 Task: Create a due date automation trigger when advanced on, on the monday after a card is due add dates starting in less than 1 working days at 11:00 AM.
Action: Mouse moved to (979, 287)
Screenshot: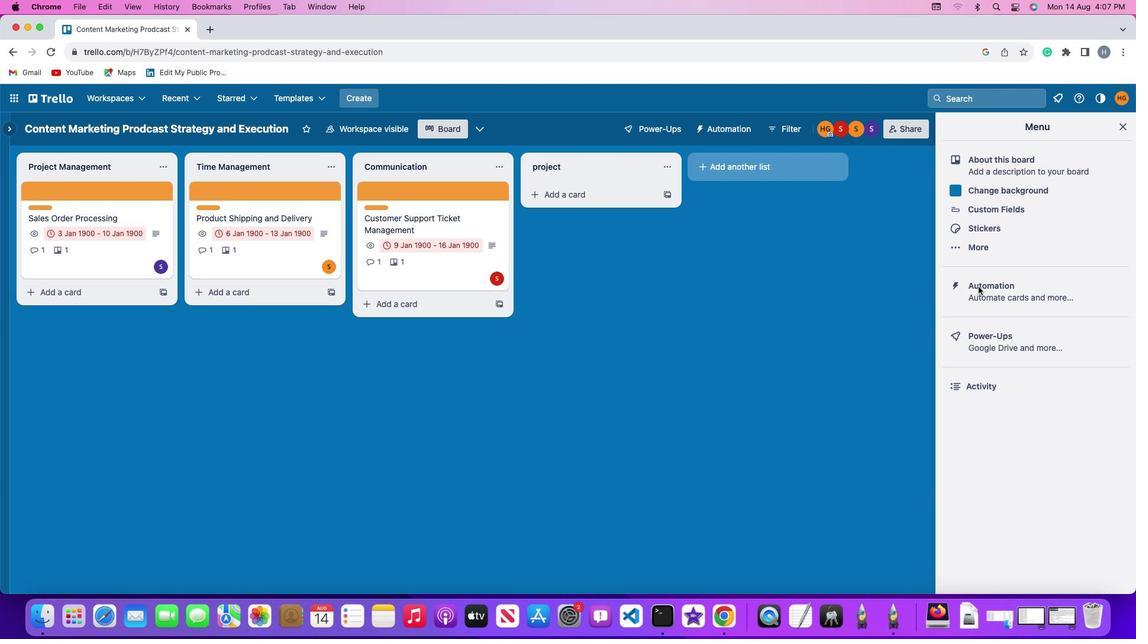 
Action: Mouse pressed left at (979, 287)
Screenshot: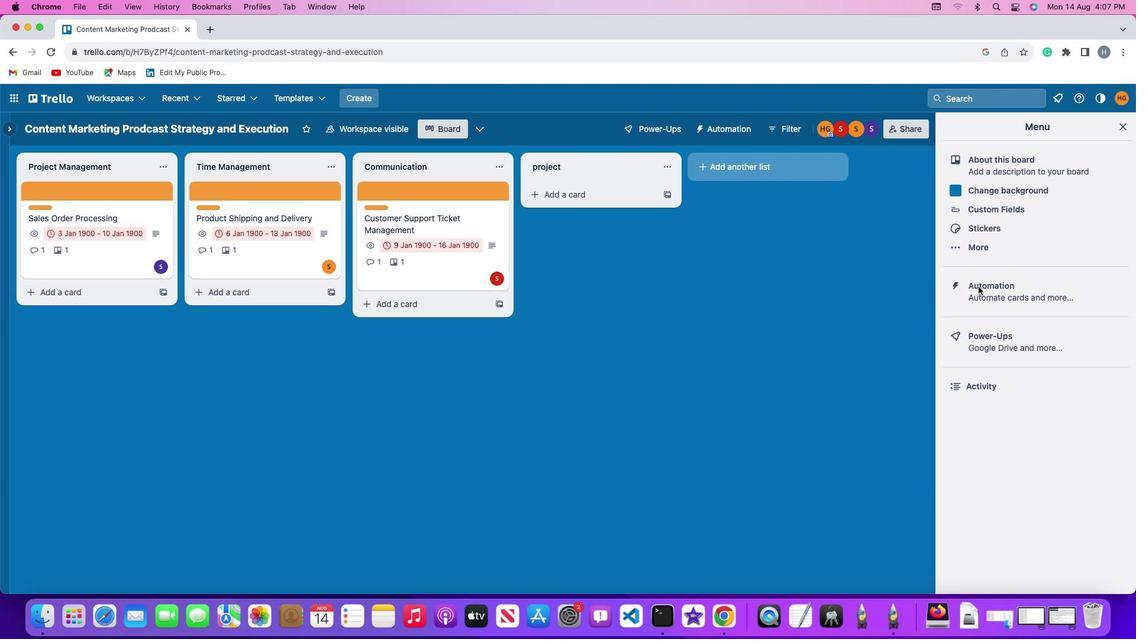 
Action: Mouse pressed left at (979, 287)
Screenshot: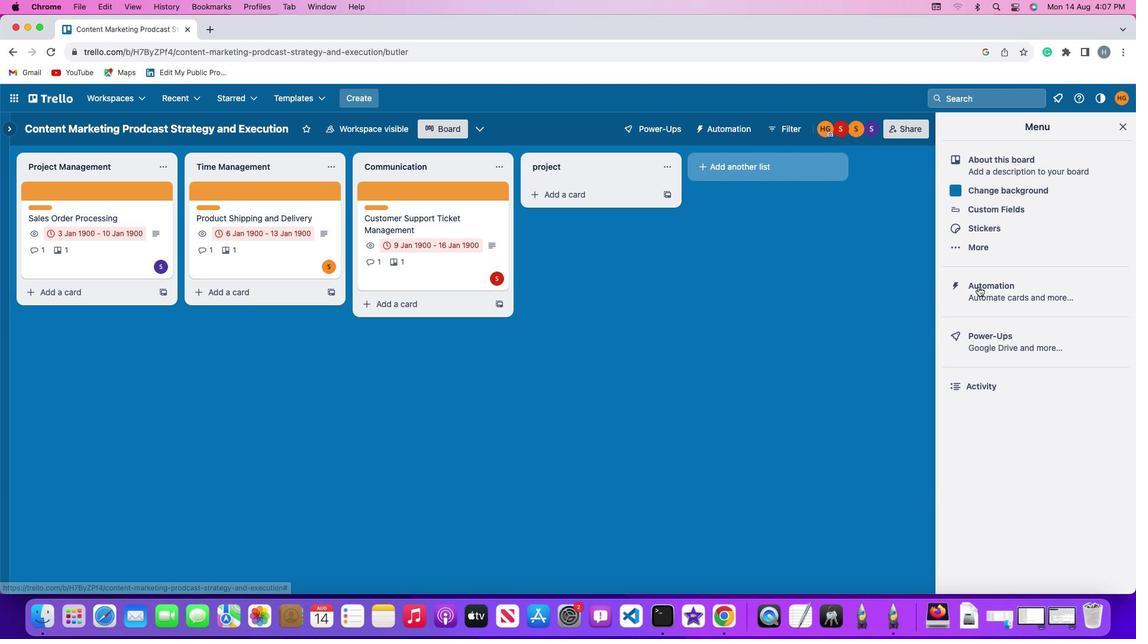 
Action: Mouse moved to (78, 276)
Screenshot: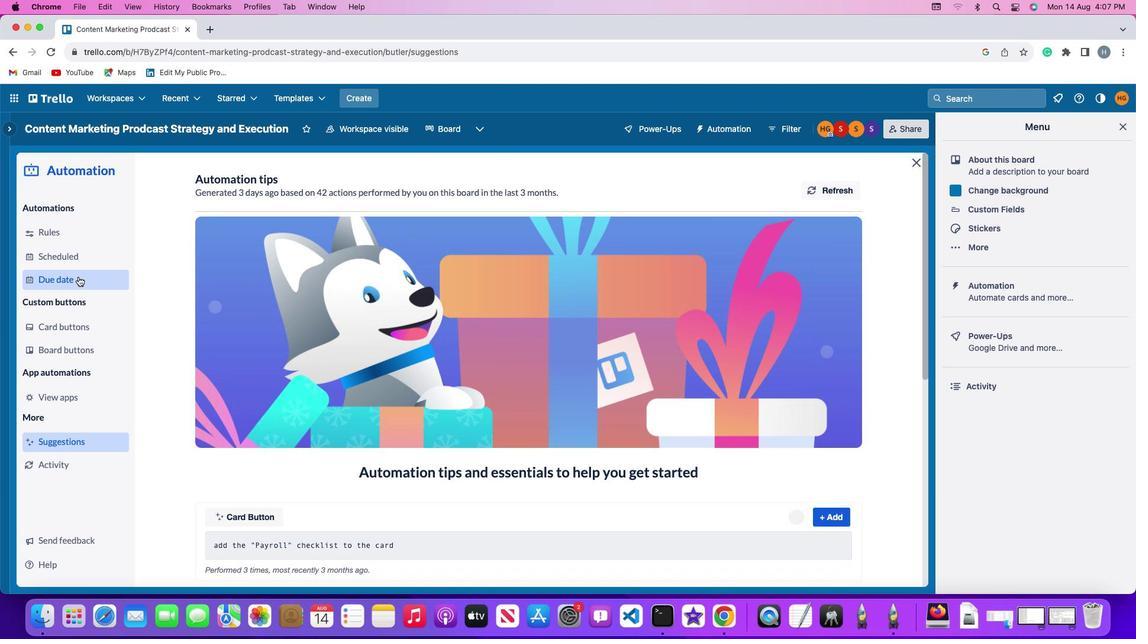 
Action: Mouse pressed left at (78, 276)
Screenshot: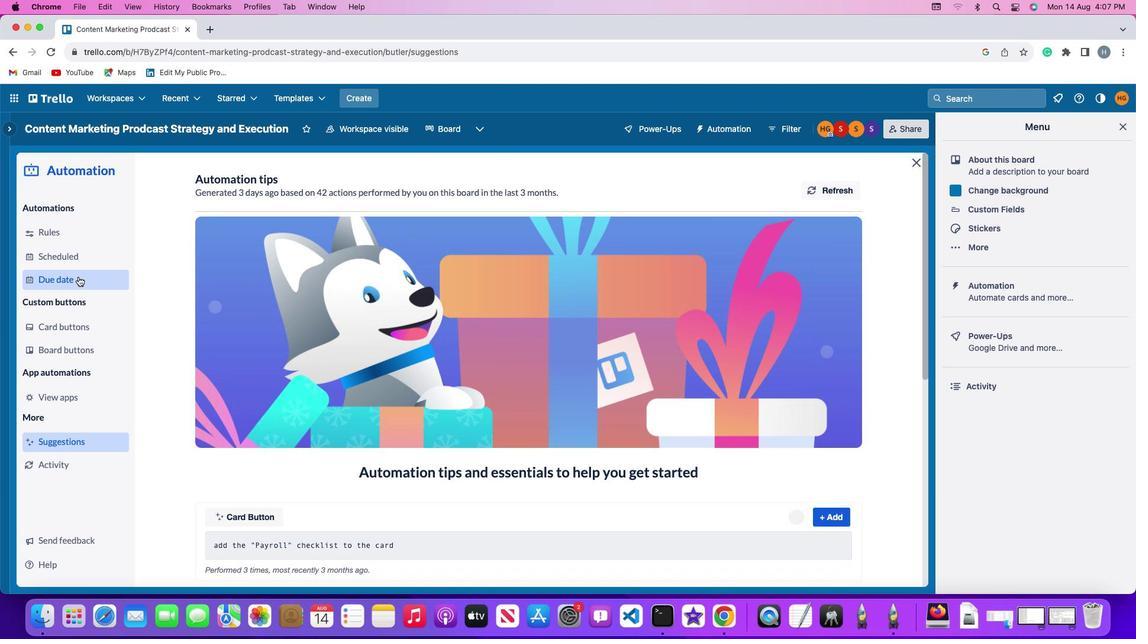 
Action: Mouse moved to (795, 183)
Screenshot: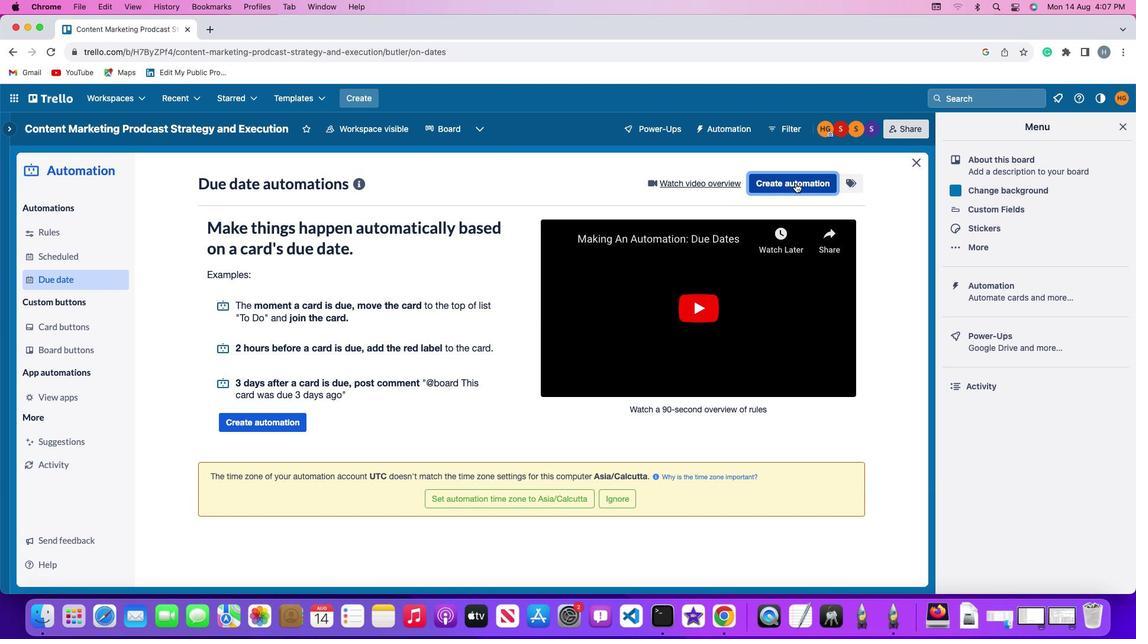 
Action: Mouse pressed left at (795, 183)
Screenshot: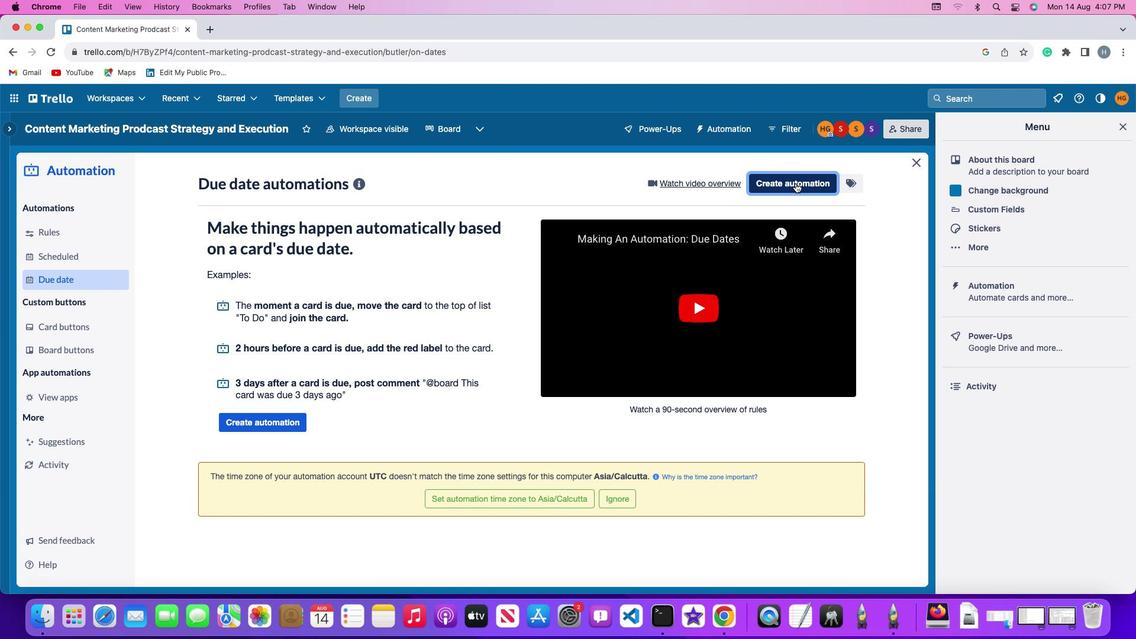 
Action: Mouse moved to (241, 297)
Screenshot: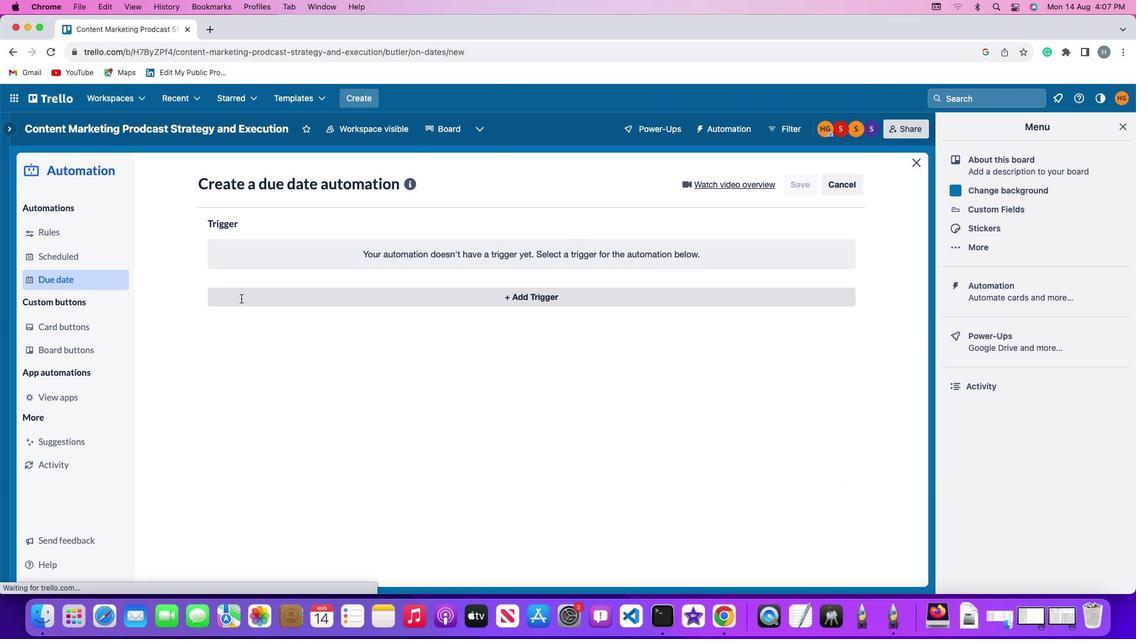 
Action: Mouse pressed left at (241, 297)
Screenshot: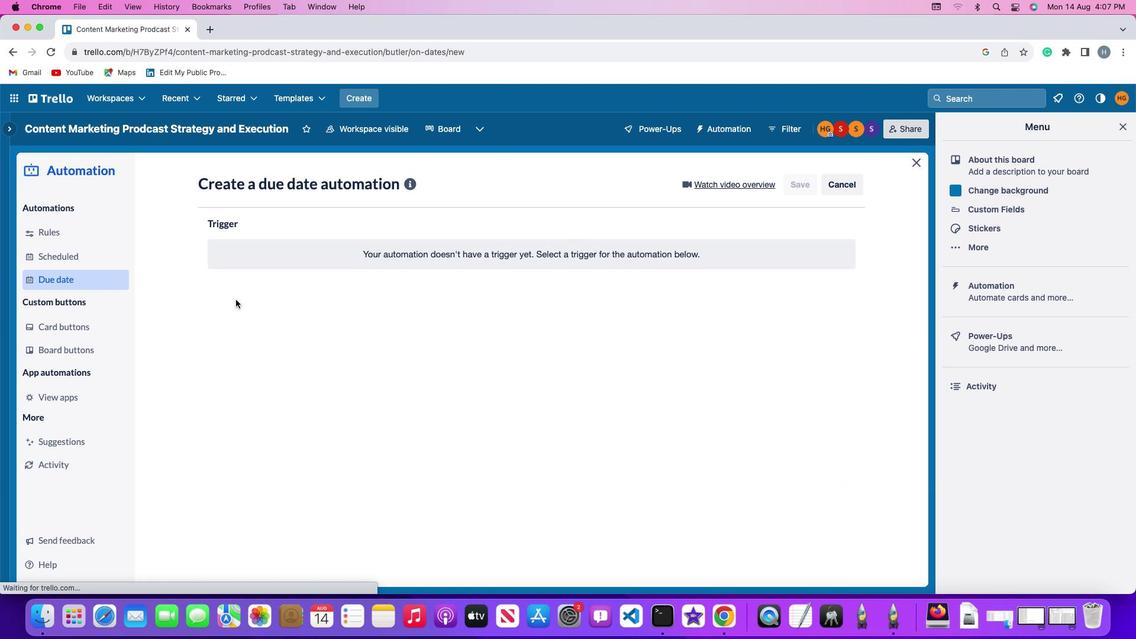 
Action: Mouse moved to (251, 518)
Screenshot: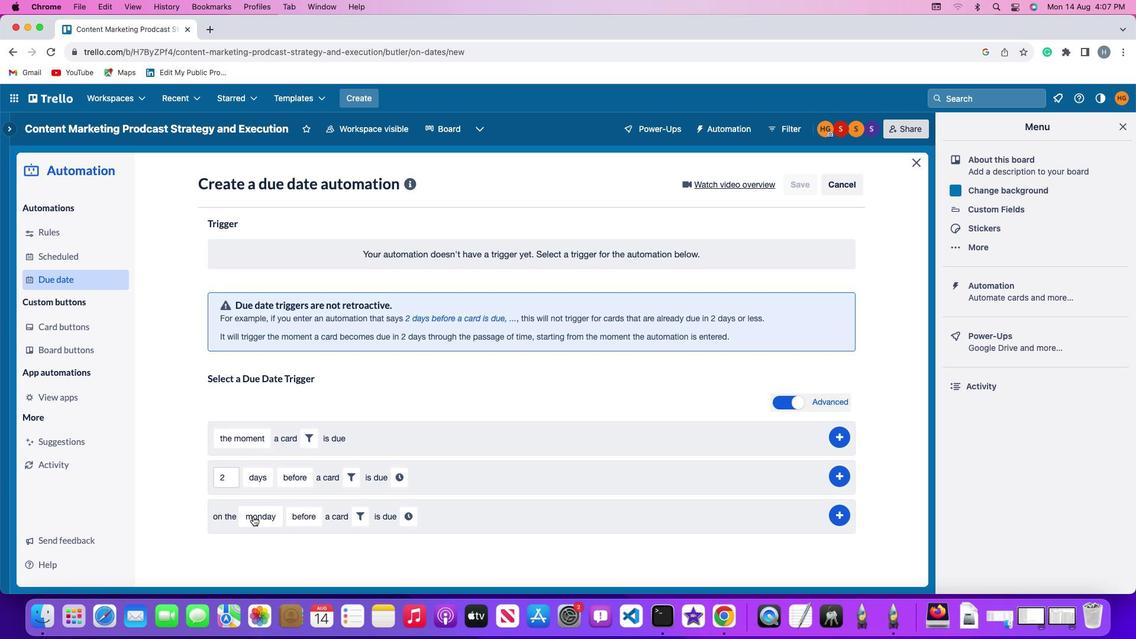 
Action: Mouse pressed left at (251, 518)
Screenshot: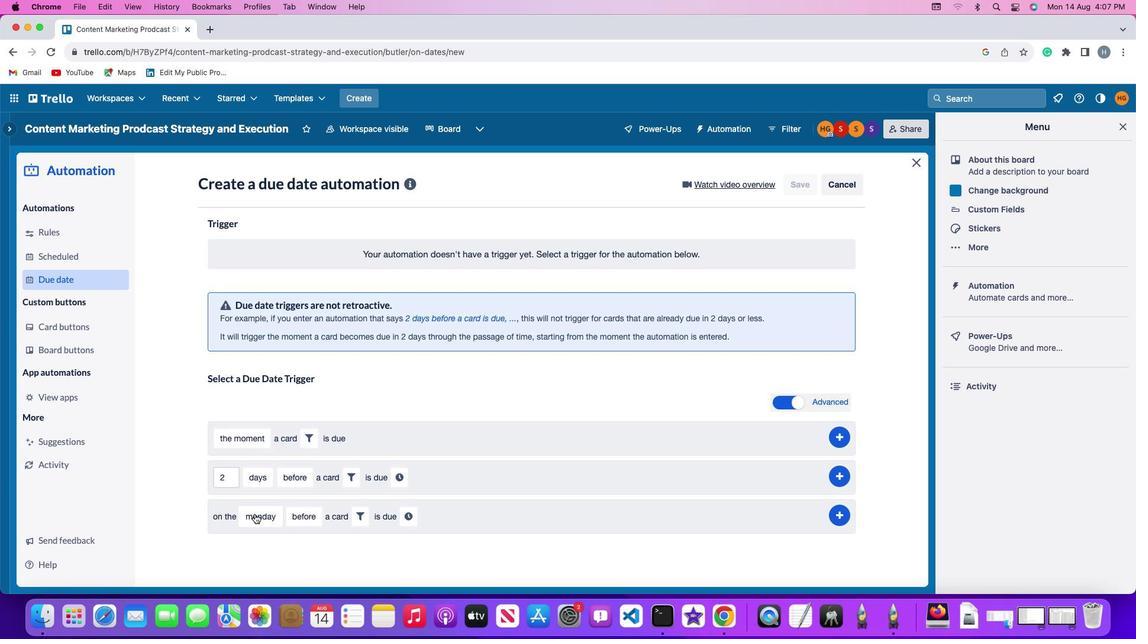 
Action: Mouse moved to (287, 356)
Screenshot: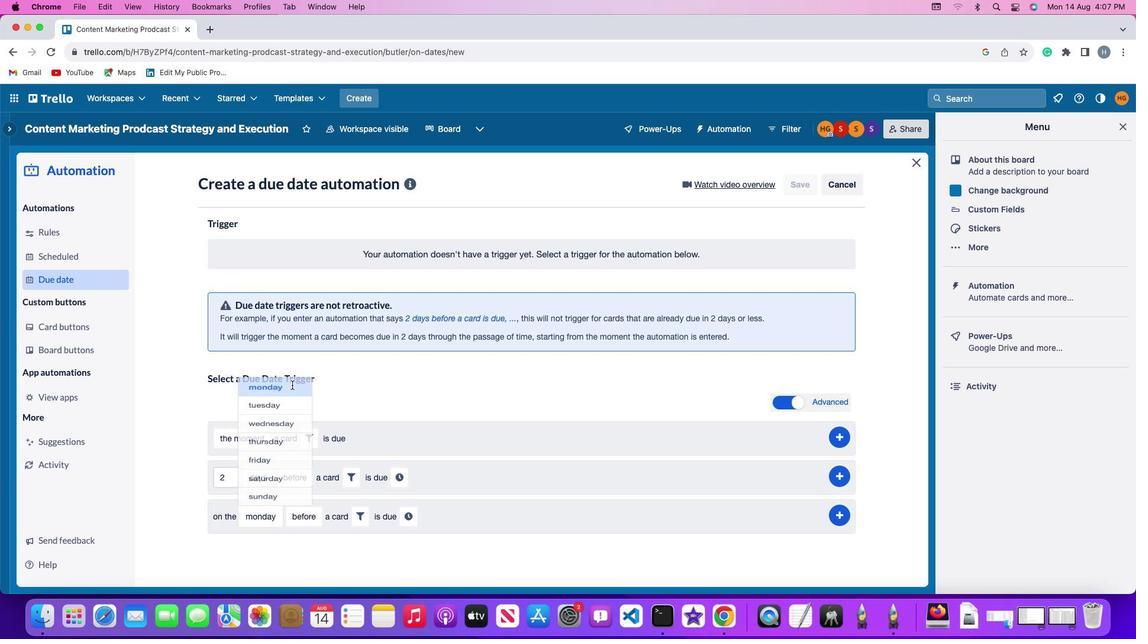
Action: Mouse pressed left at (287, 356)
Screenshot: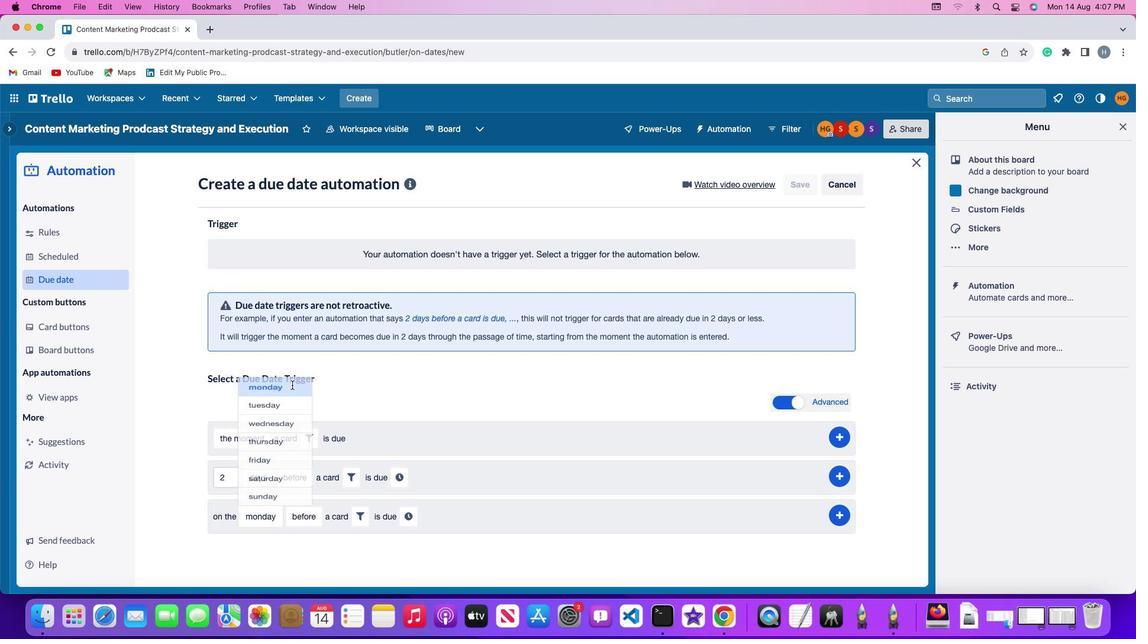 
Action: Mouse moved to (306, 514)
Screenshot: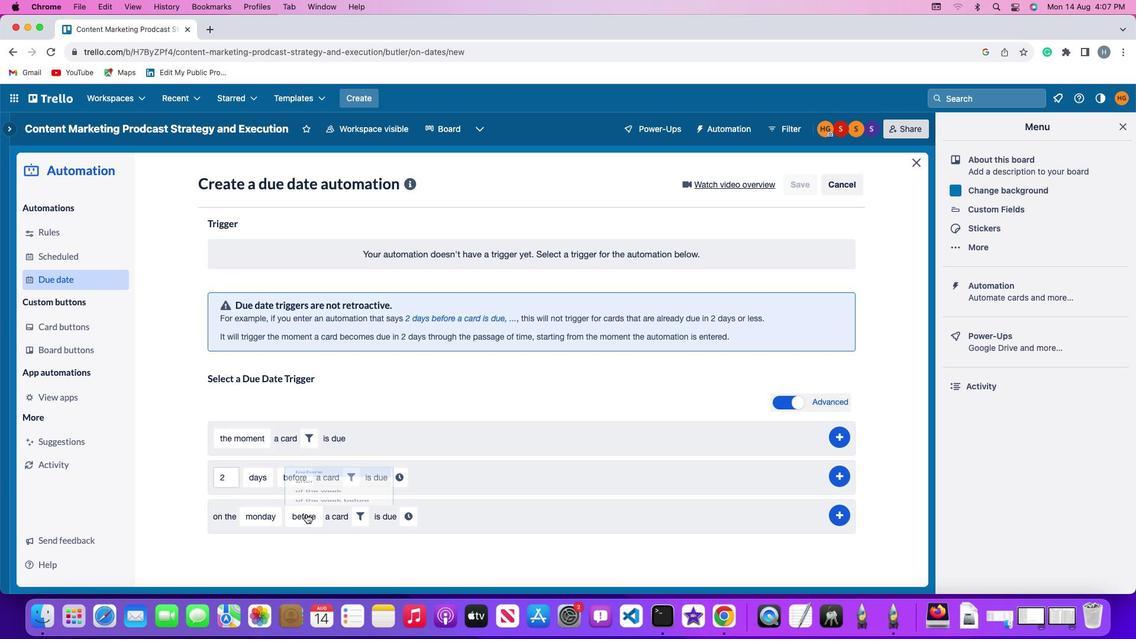 
Action: Mouse pressed left at (306, 514)
Screenshot: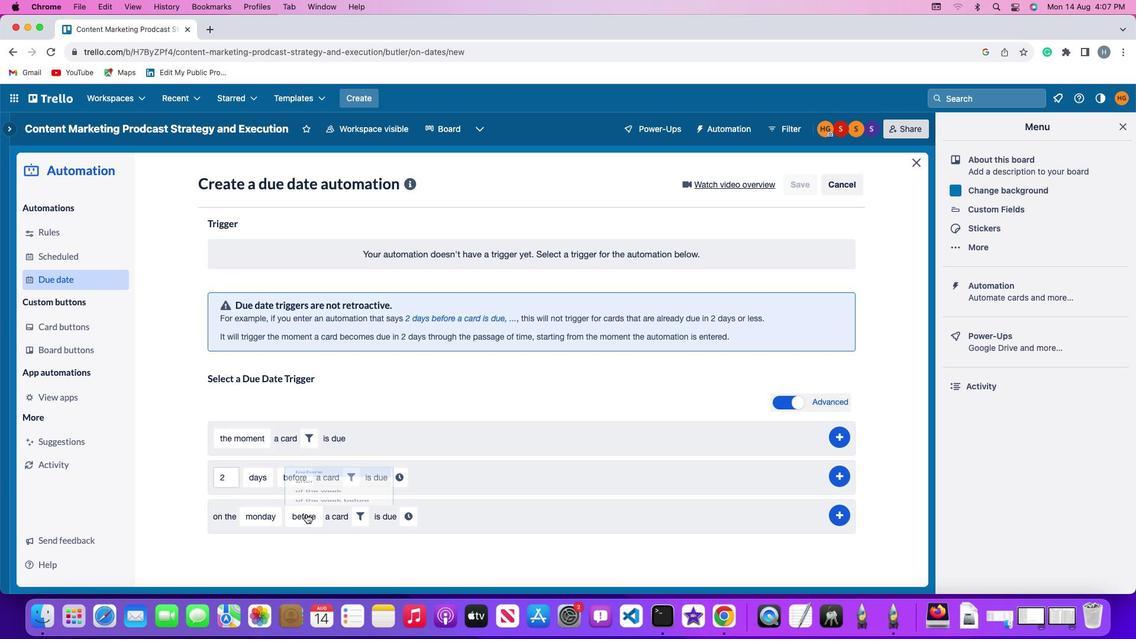 
Action: Mouse moved to (323, 453)
Screenshot: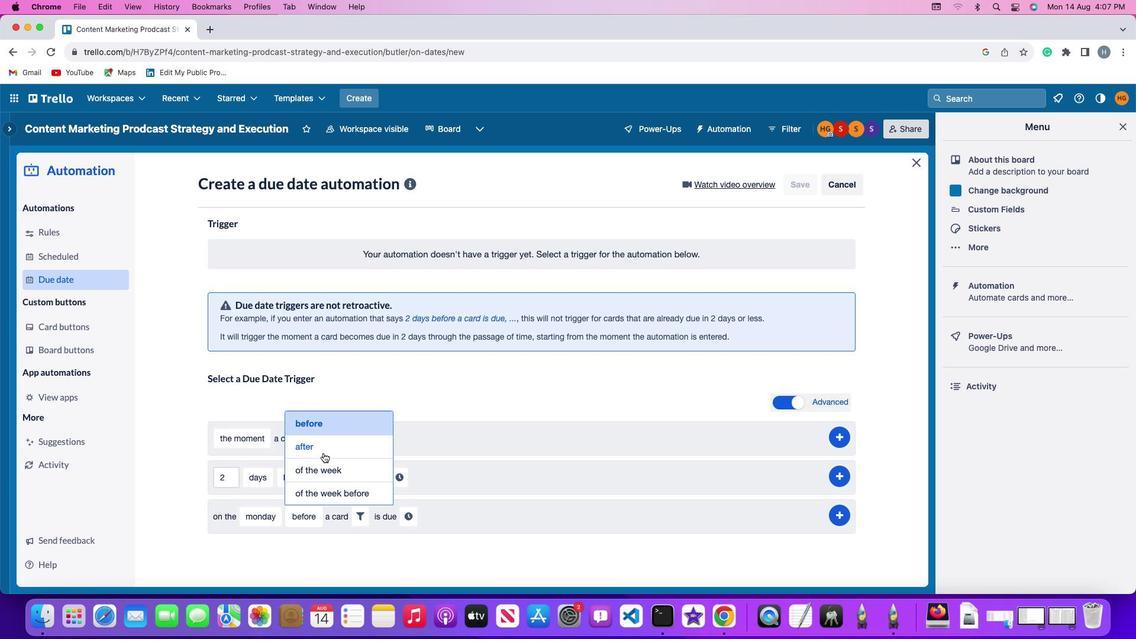 
Action: Mouse pressed left at (323, 453)
Screenshot: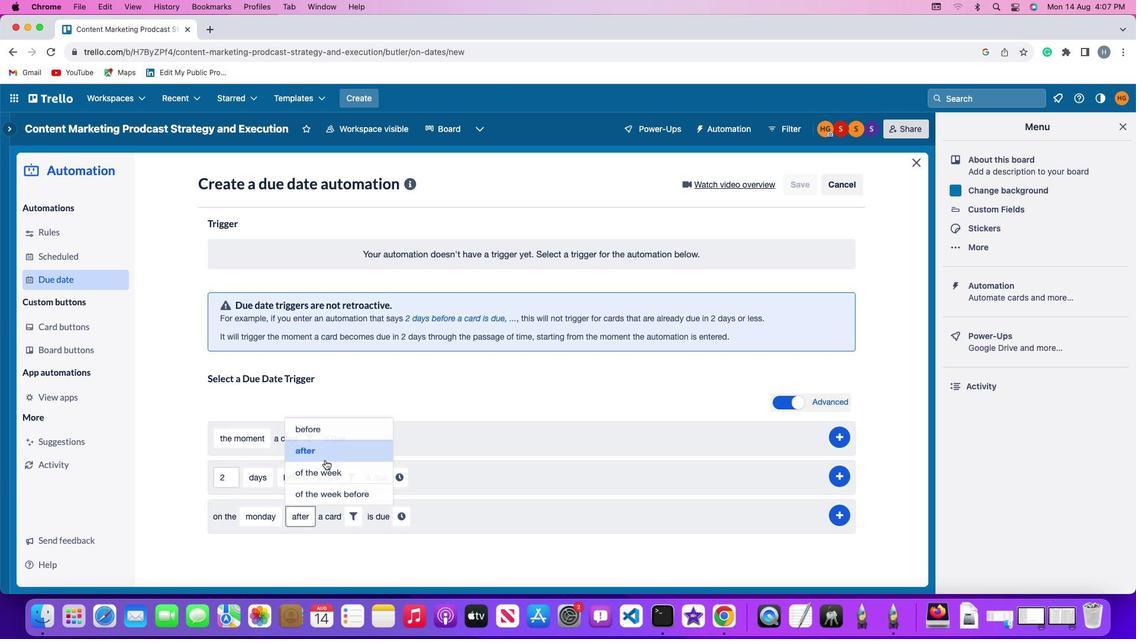 
Action: Mouse moved to (349, 517)
Screenshot: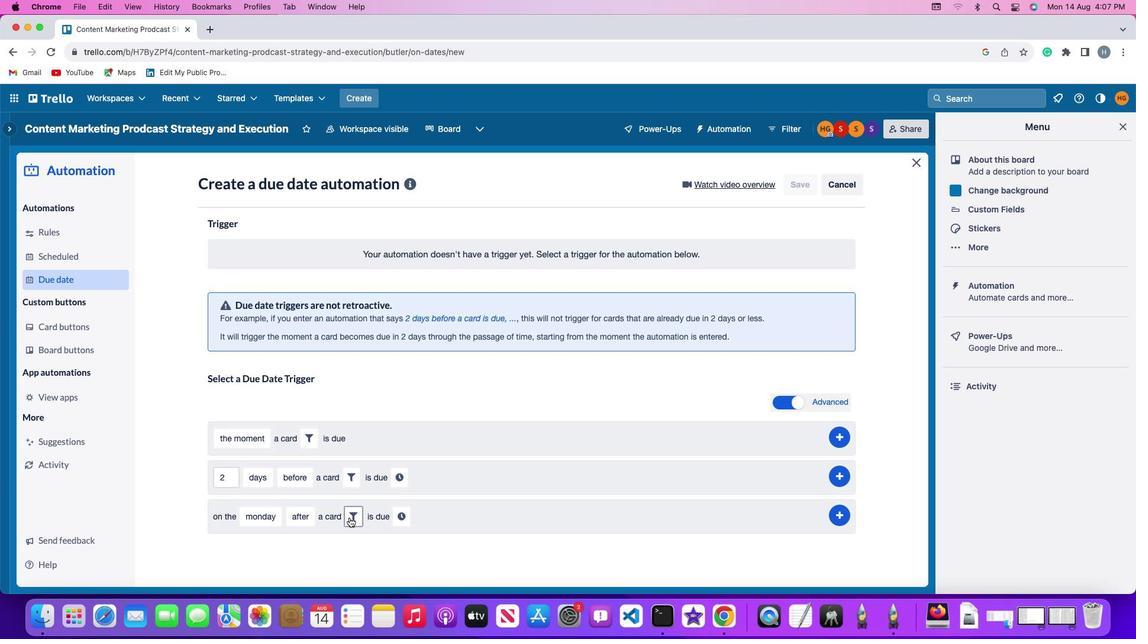 
Action: Mouse pressed left at (349, 517)
Screenshot: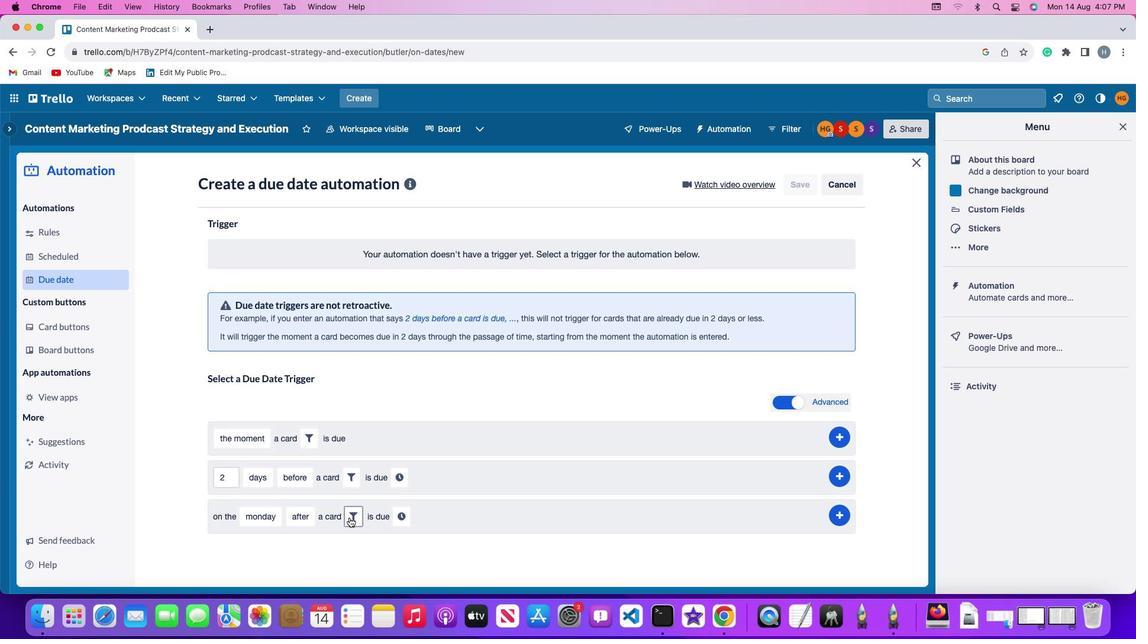 
Action: Mouse moved to (404, 553)
Screenshot: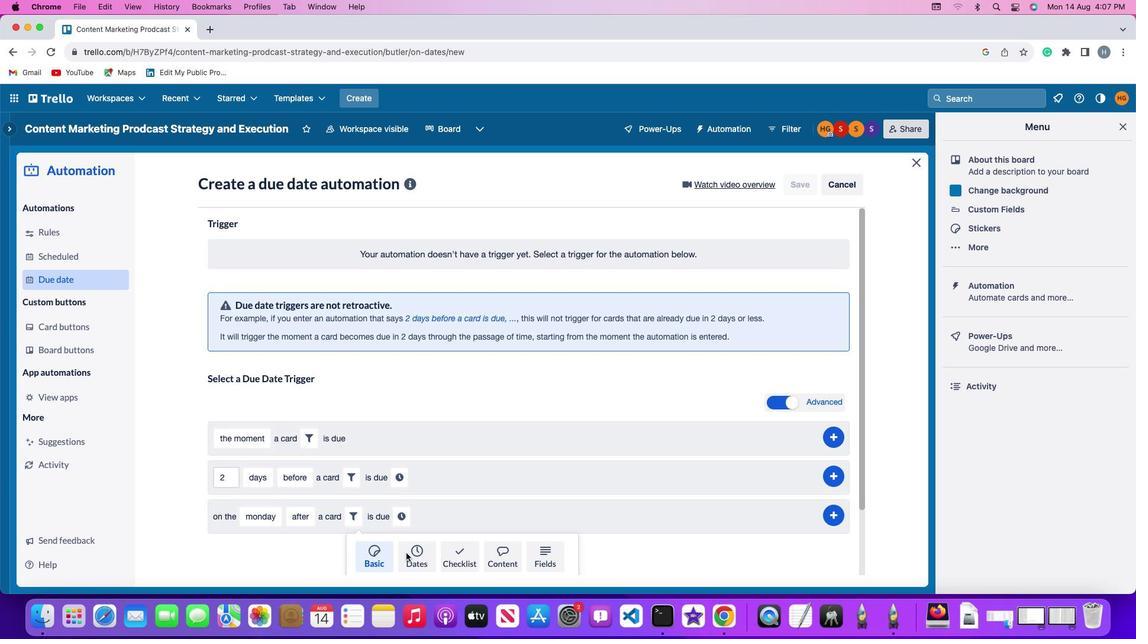 
Action: Mouse pressed left at (404, 553)
Screenshot: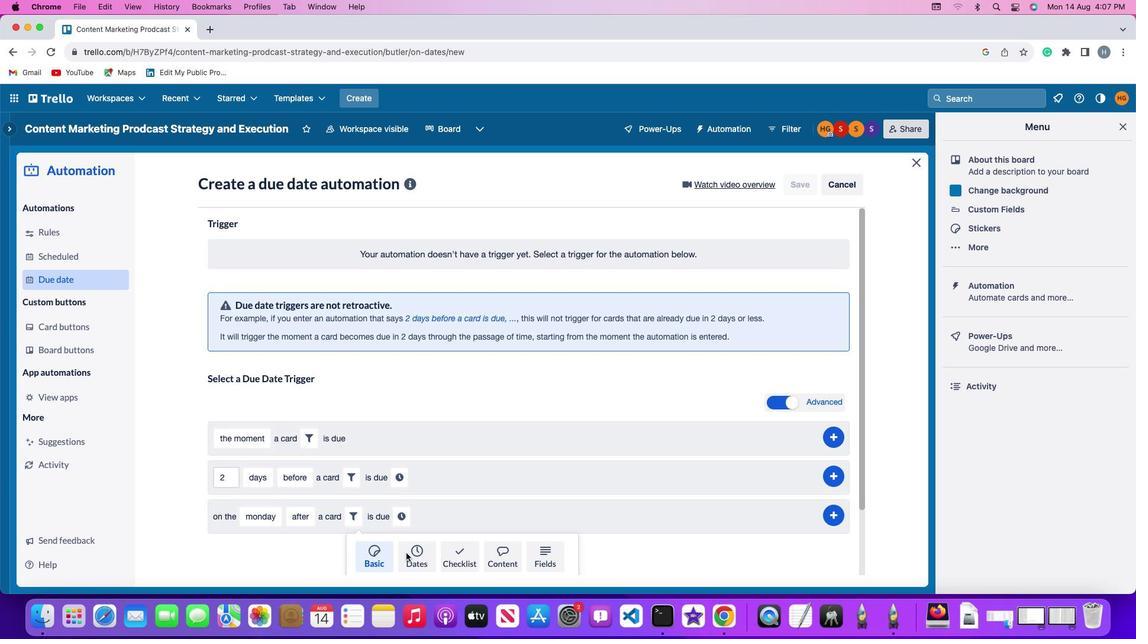 
Action: Mouse moved to (307, 549)
Screenshot: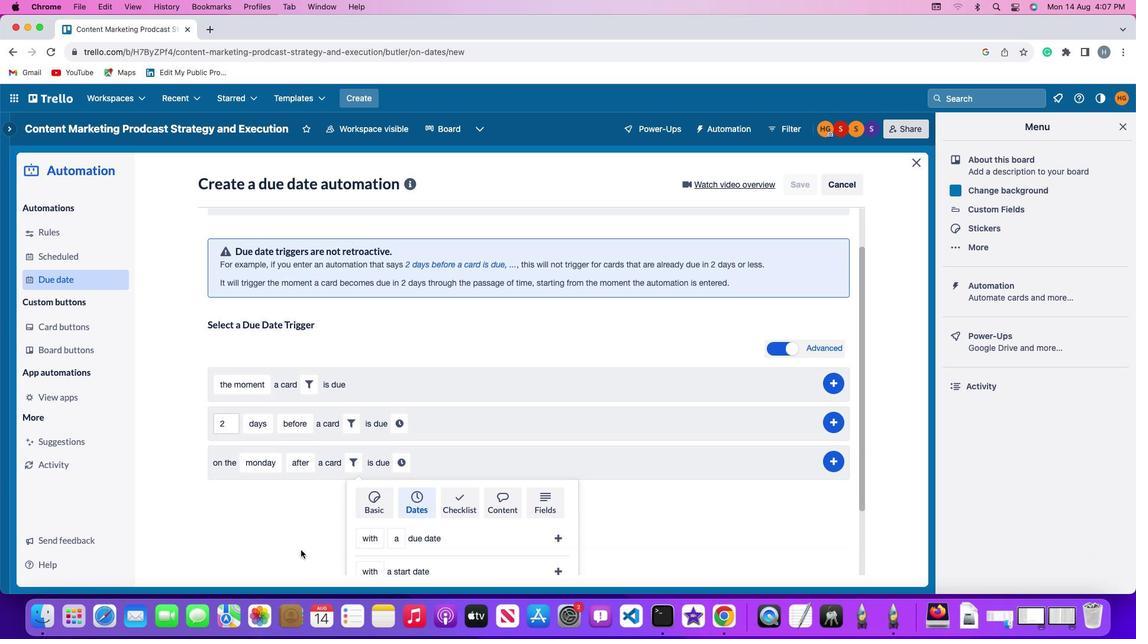 
Action: Mouse scrolled (307, 549) with delta (0, 0)
Screenshot: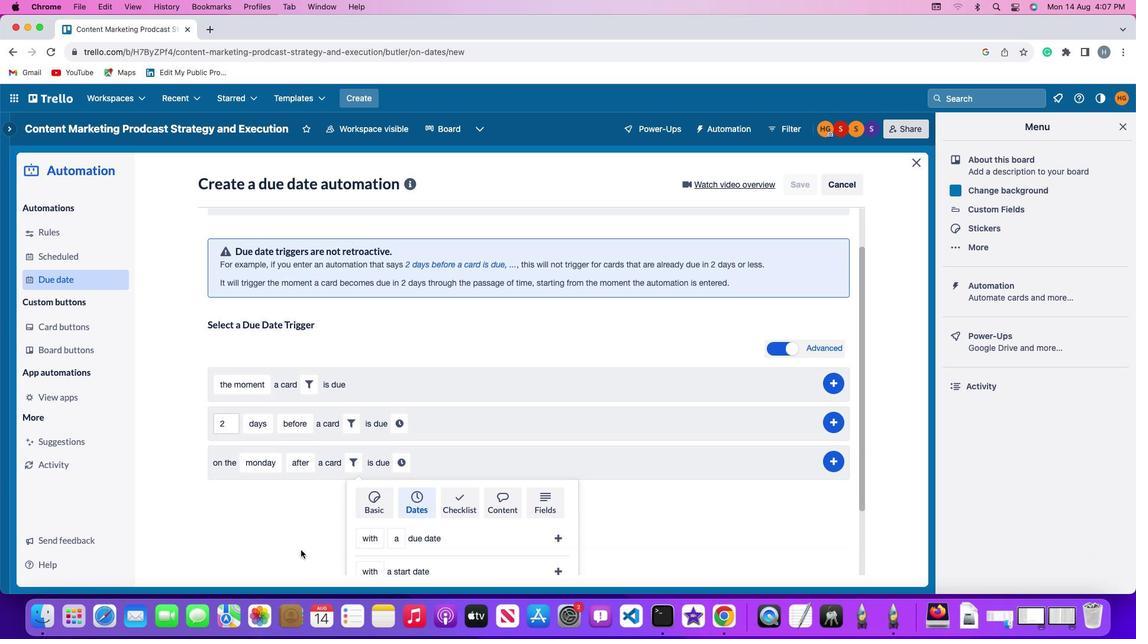
Action: Mouse moved to (305, 549)
Screenshot: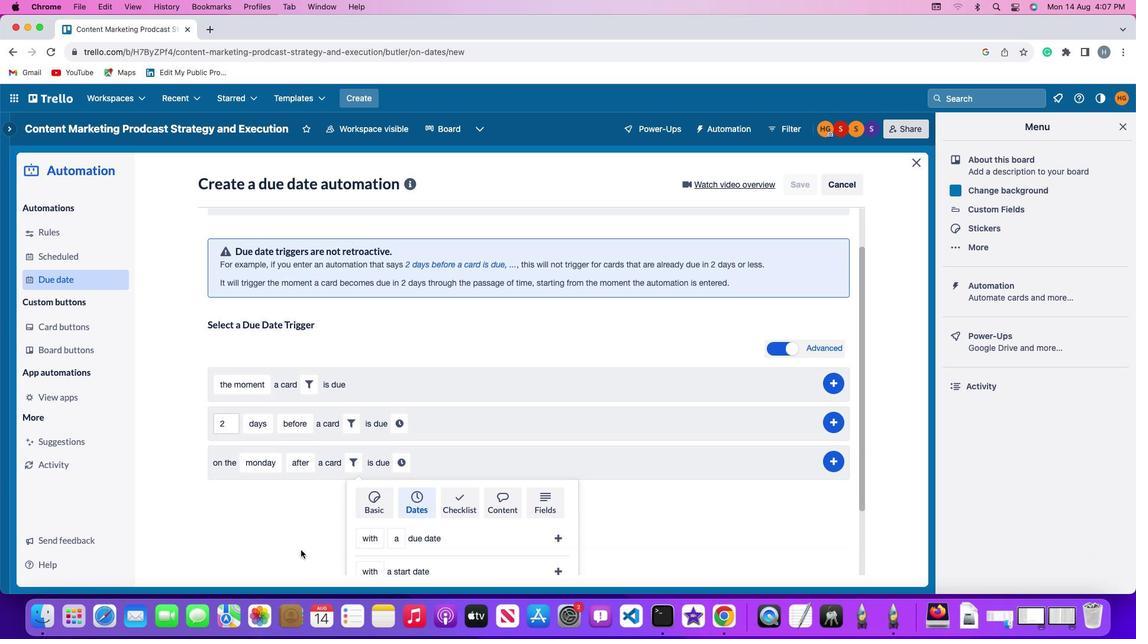 
Action: Mouse scrolled (305, 549) with delta (0, 0)
Screenshot: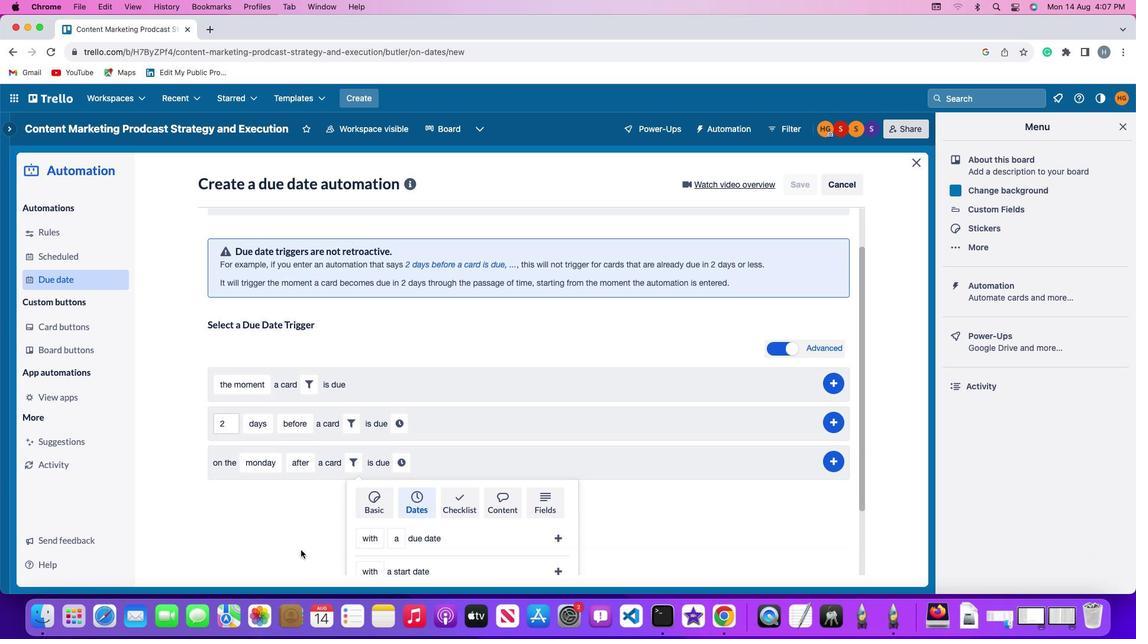 
Action: Mouse scrolled (305, 549) with delta (0, -1)
Screenshot: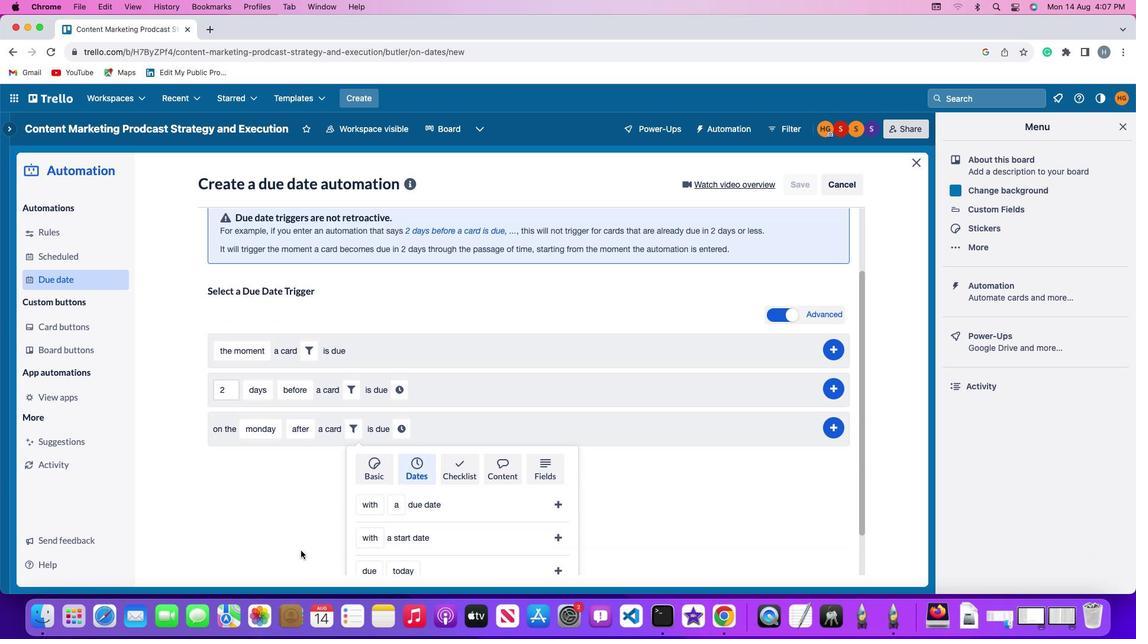 
Action: Mouse moved to (305, 549)
Screenshot: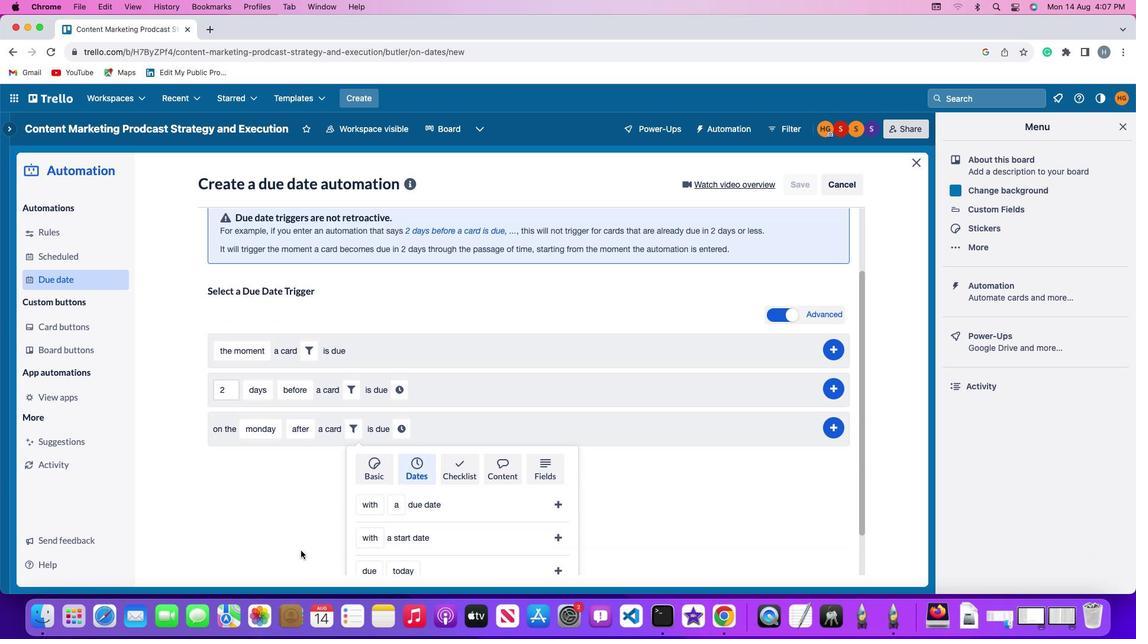 
Action: Mouse scrolled (305, 549) with delta (0, -2)
Screenshot: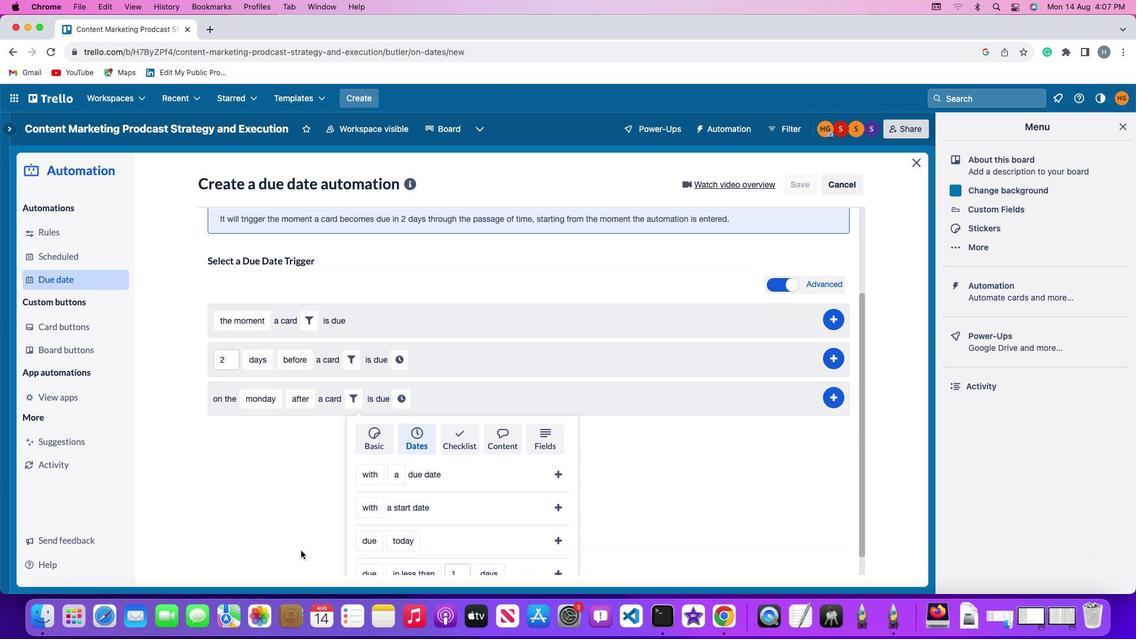 
Action: Mouse moved to (296, 548)
Screenshot: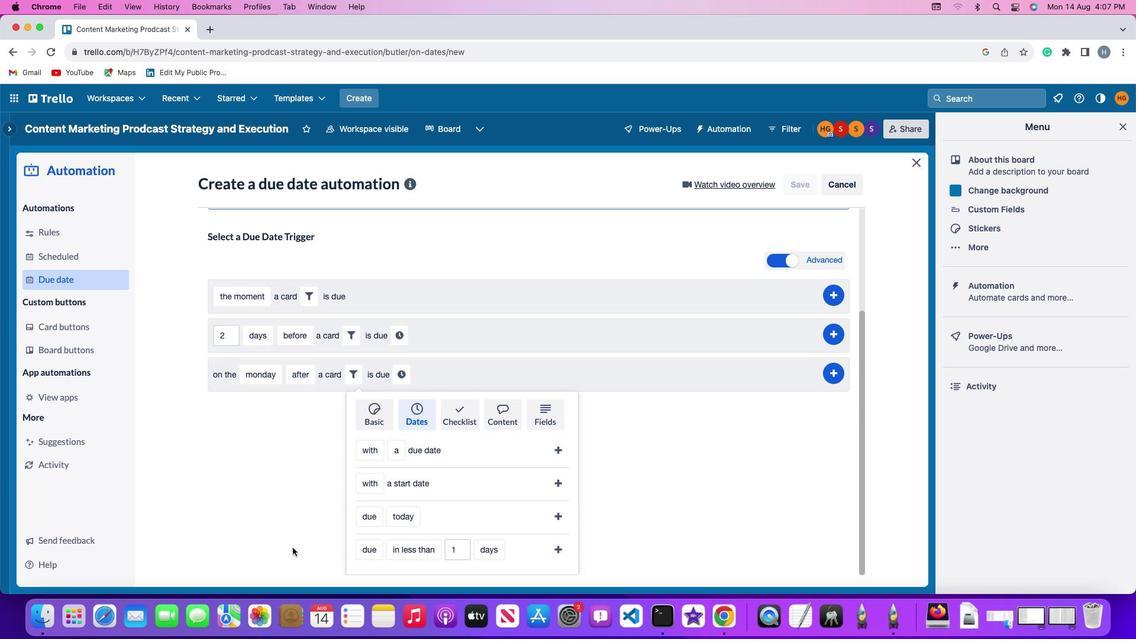 
Action: Mouse scrolled (296, 548) with delta (0, 0)
Screenshot: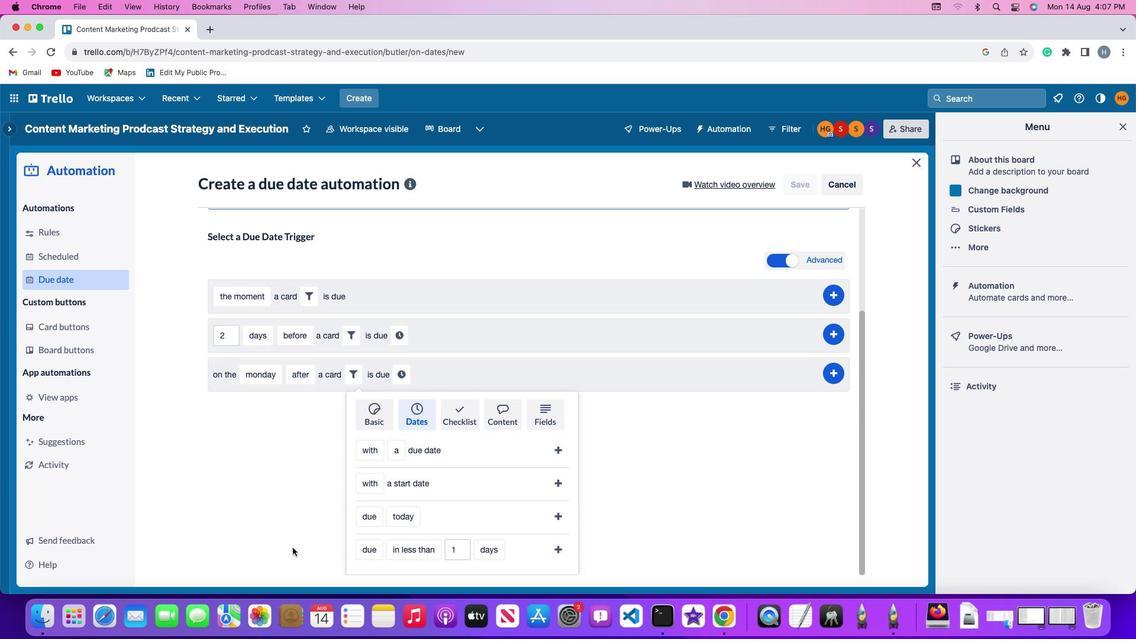
Action: Mouse moved to (295, 548)
Screenshot: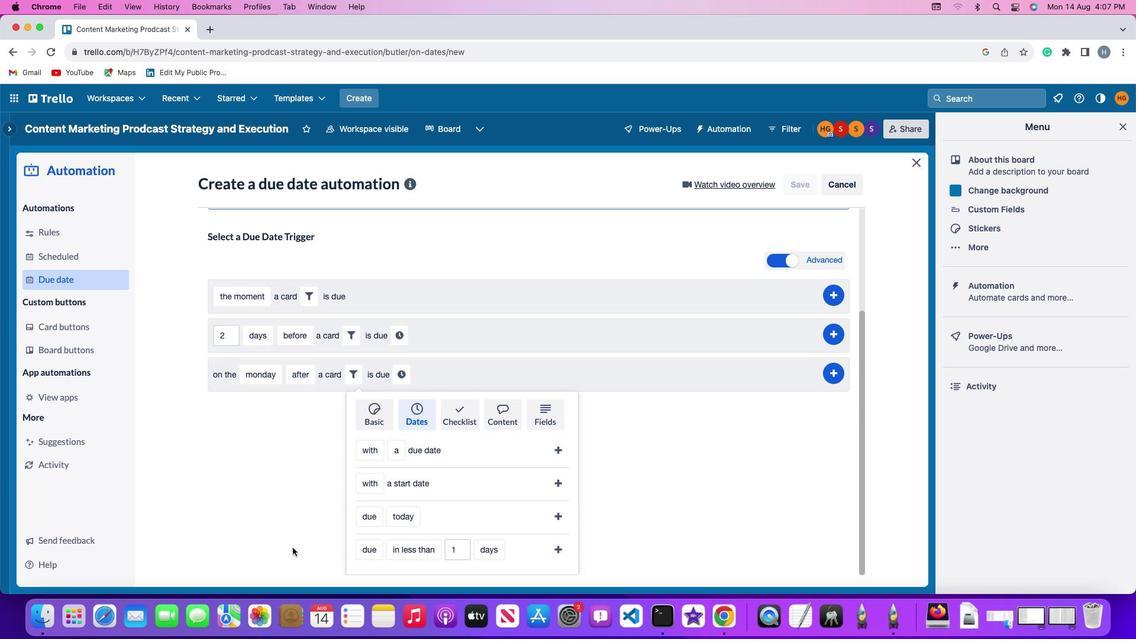 
Action: Mouse scrolled (295, 548) with delta (0, 0)
Screenshot: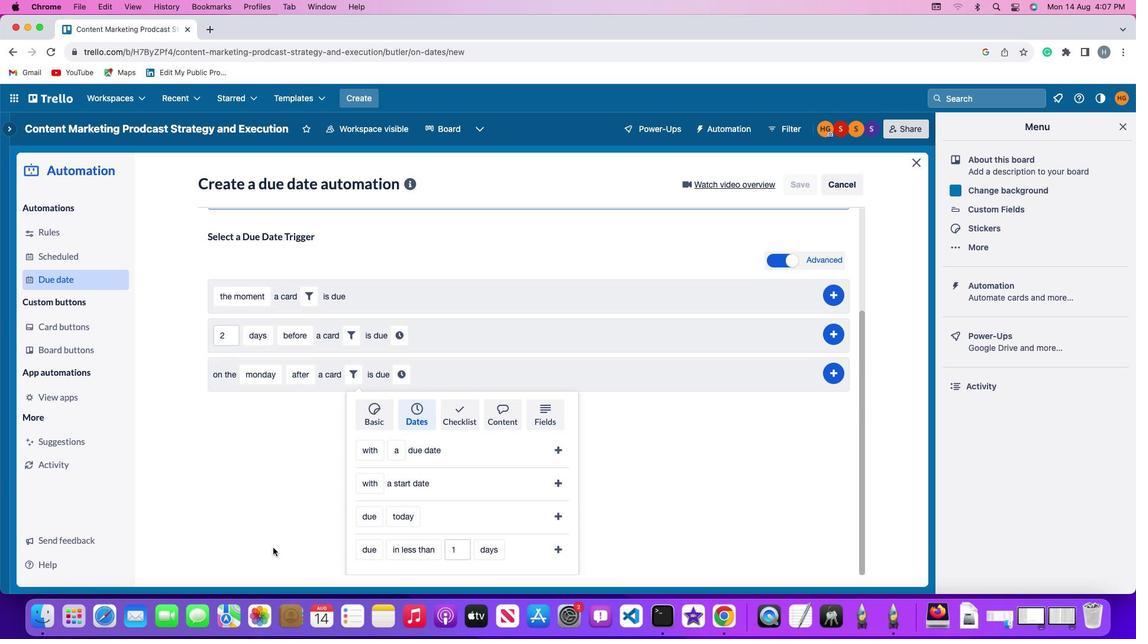 
Action: Mouse scrolled (295, 548) with delta (0, -1)
Screenshot: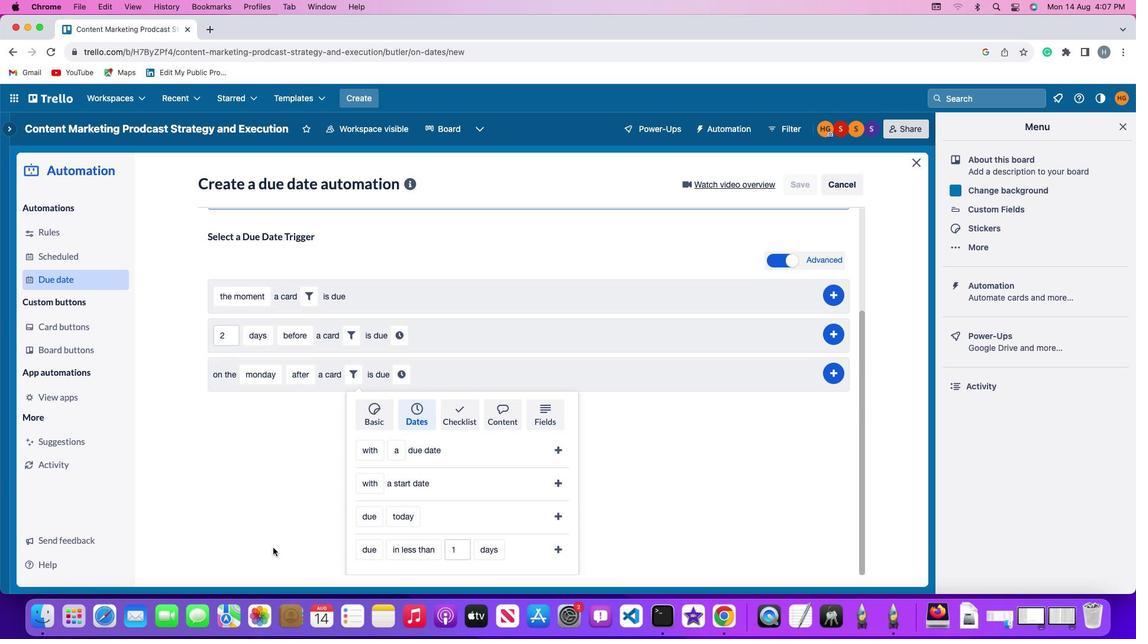 
Action: Mouse scrolled (295, 548) with delta (0, -2)
Screenshot: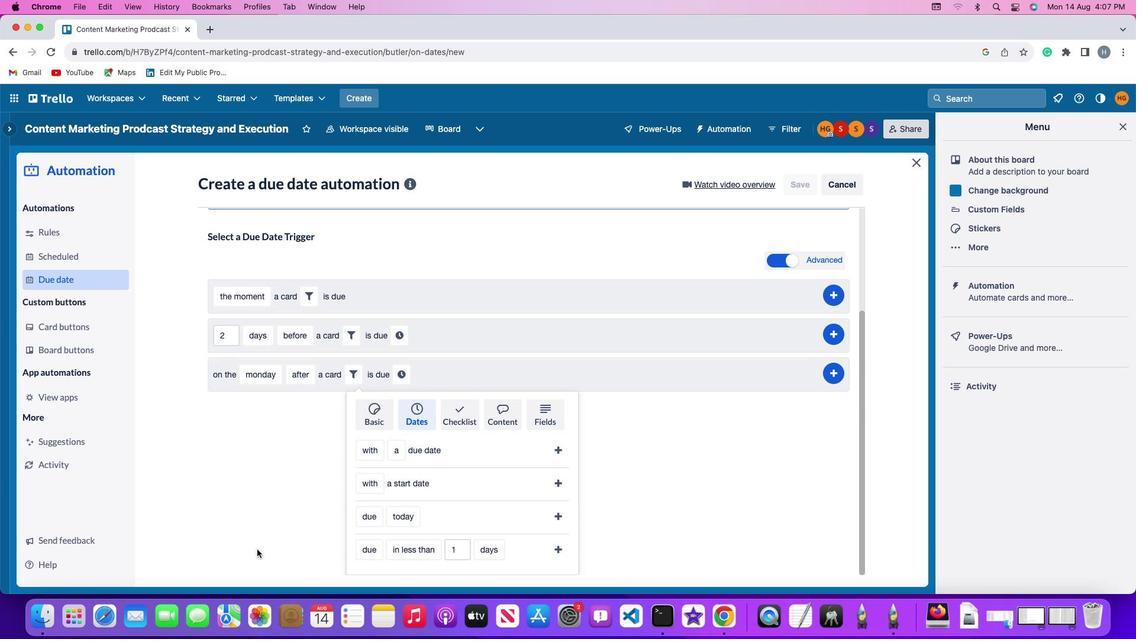 
Action: Mouse moved to (368, 554)
Screenshot: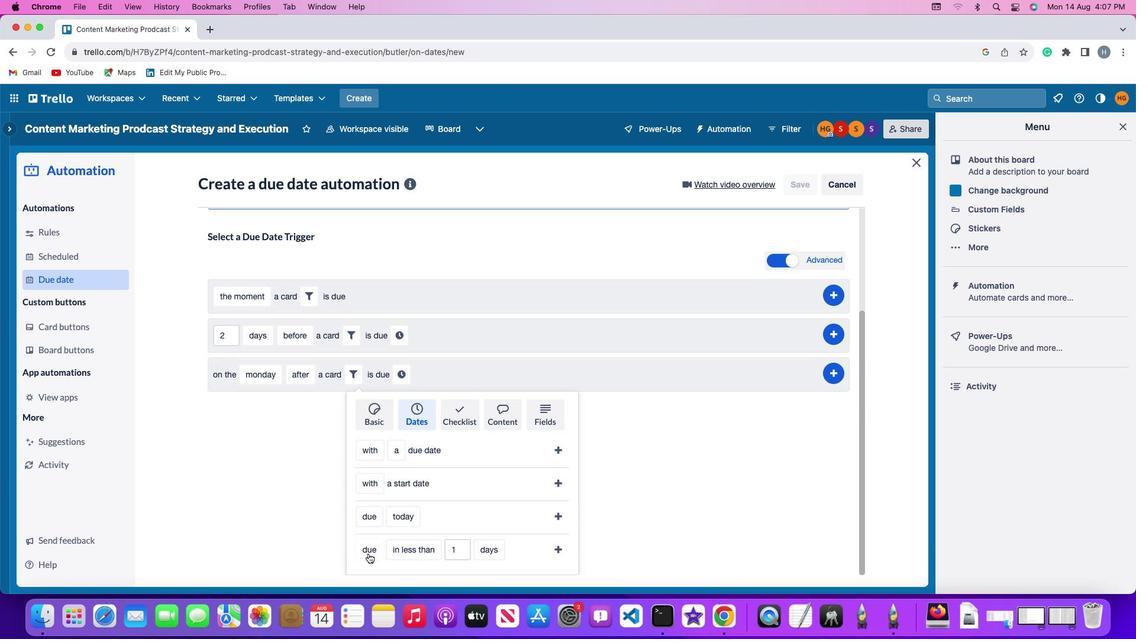 
Action: Mouse pressed left at (368, 554)
Screenshot: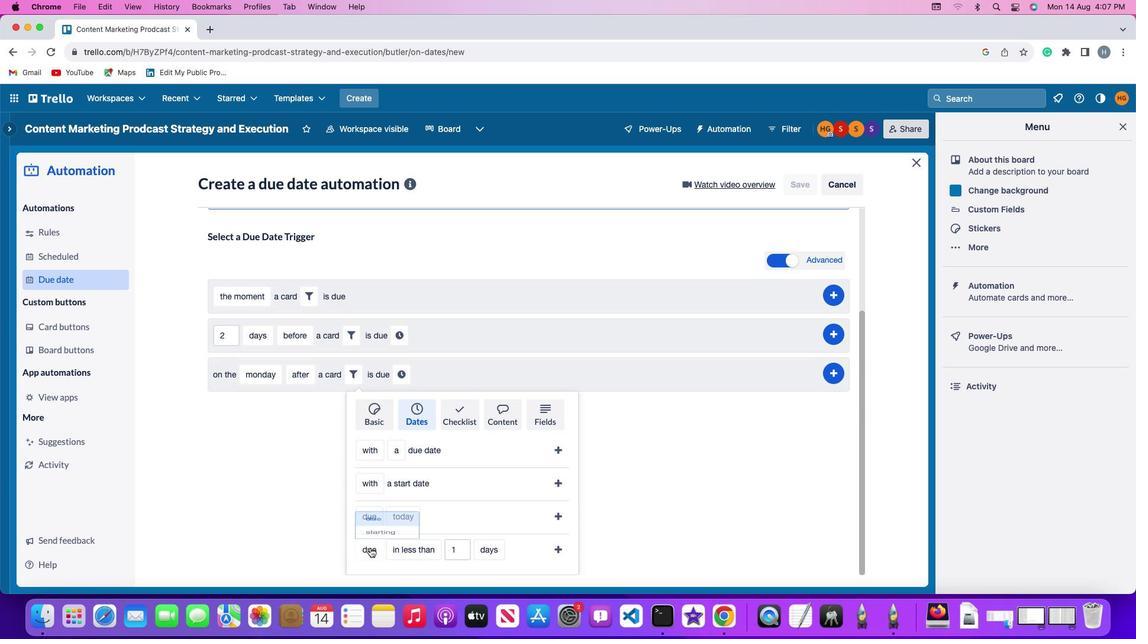 
Action: Mouse moved to (373, 522)
Screenshot: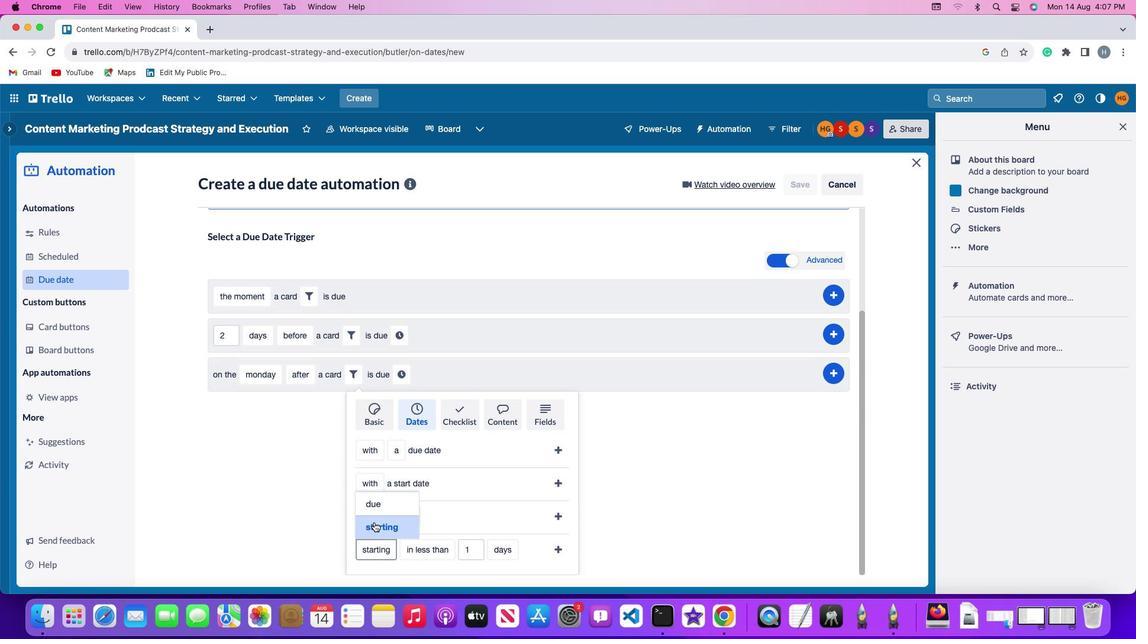 
Action: Mouse pressed left at (373, 522)
Screenshot: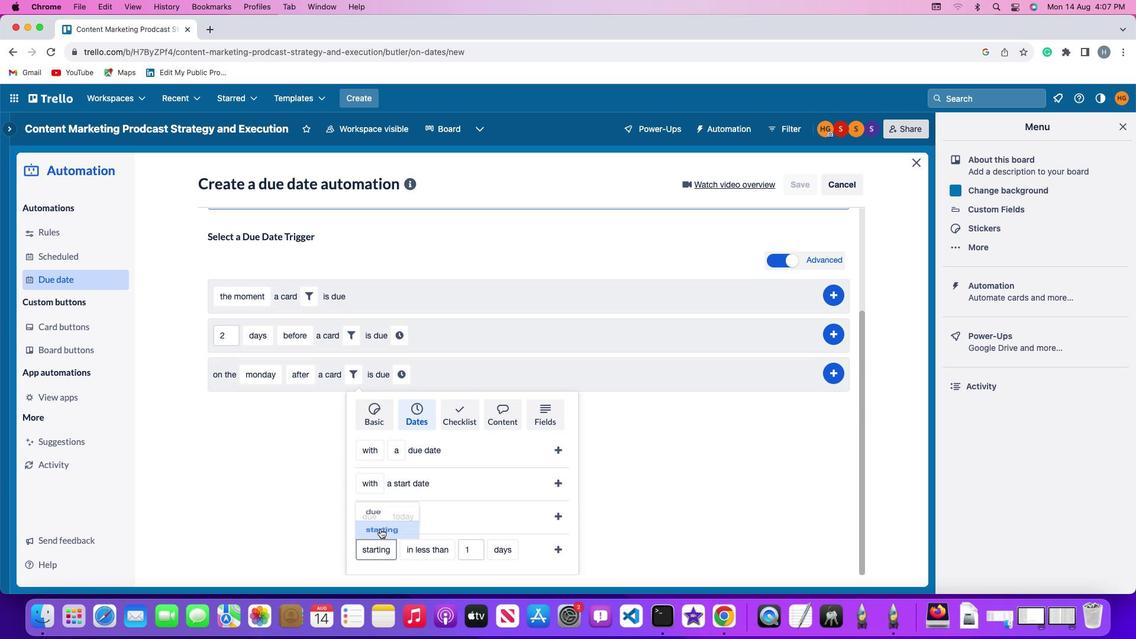 
Action: Mouse moved to (429, 551)
Screenshot: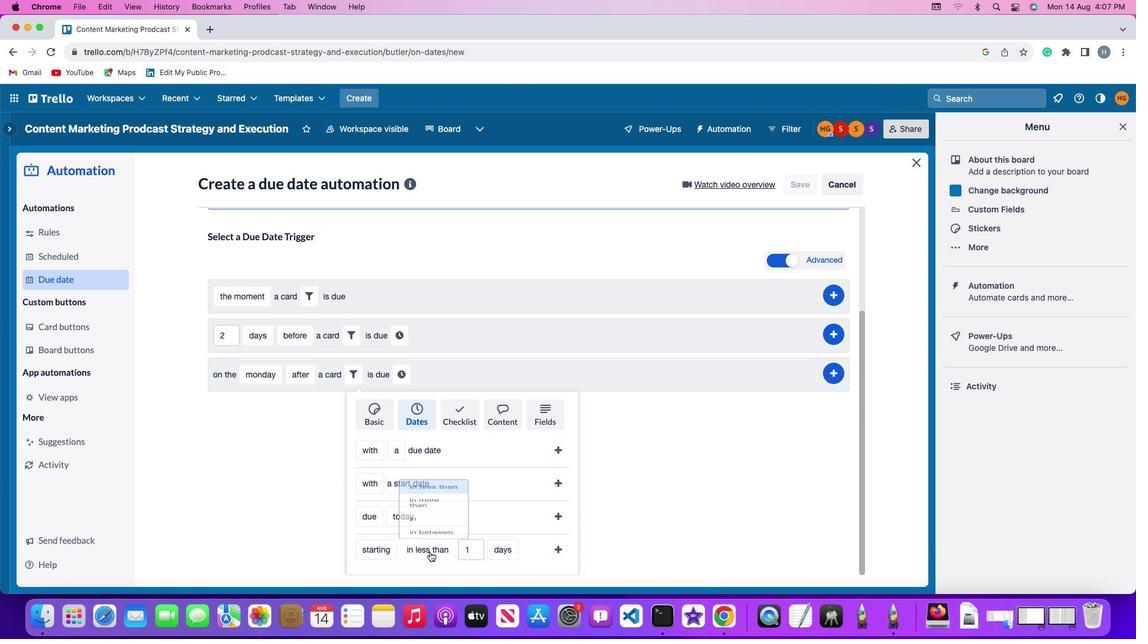 
Action: Mouse pressed left at (429, 551)
Screenshot: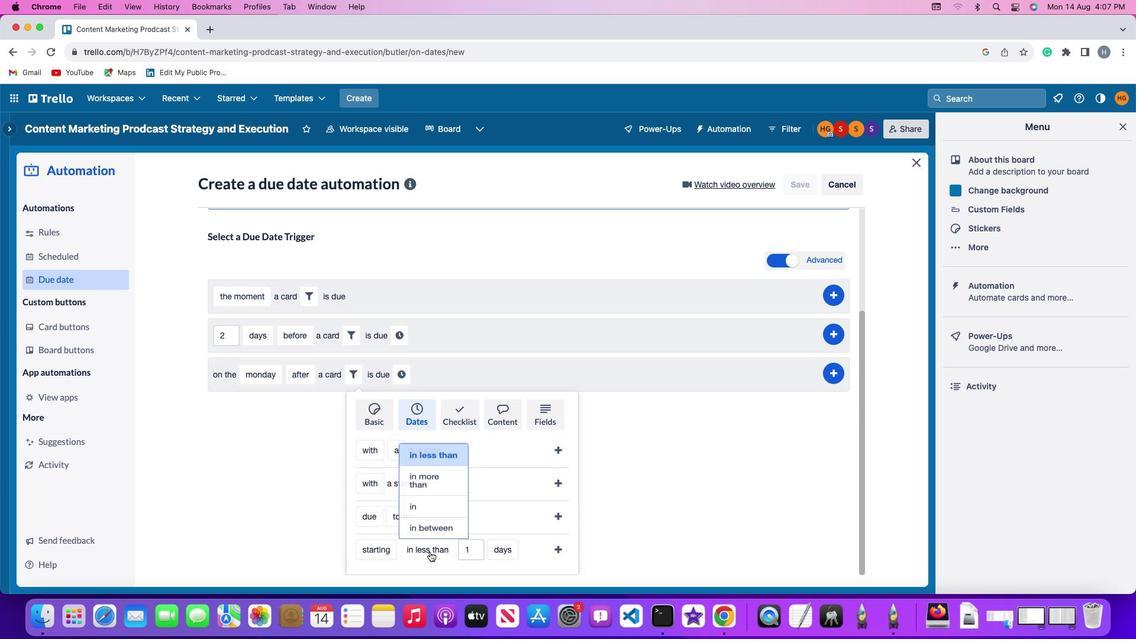 
Action: Mouse moved to (439, 441)
Screenshot: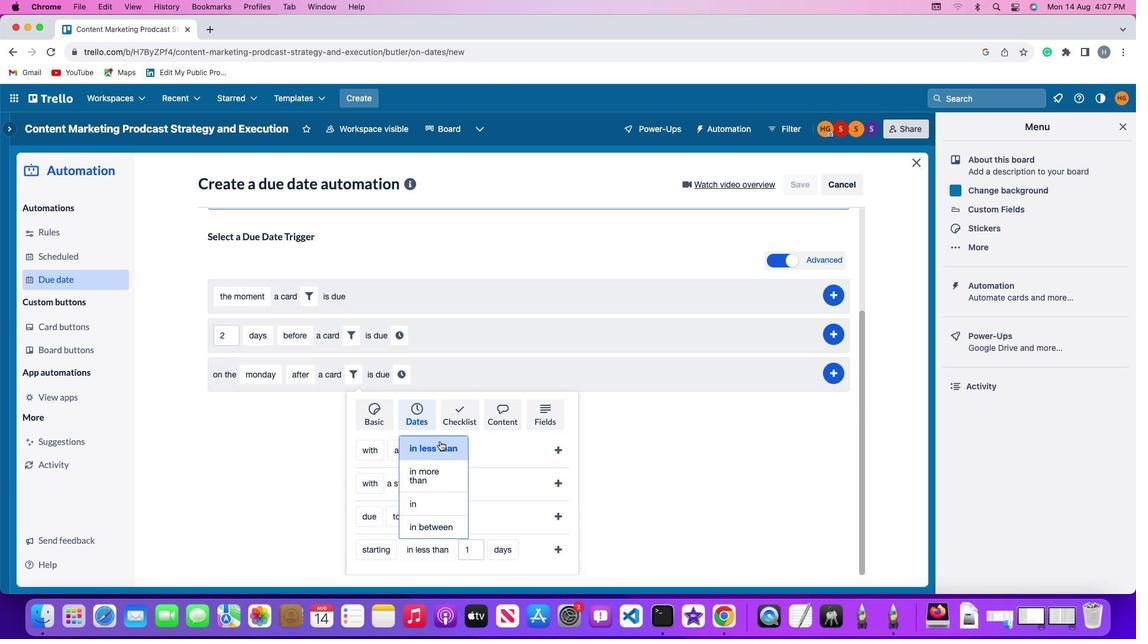 
Action: Mouse pressed left at (439, 441)
Screenshot: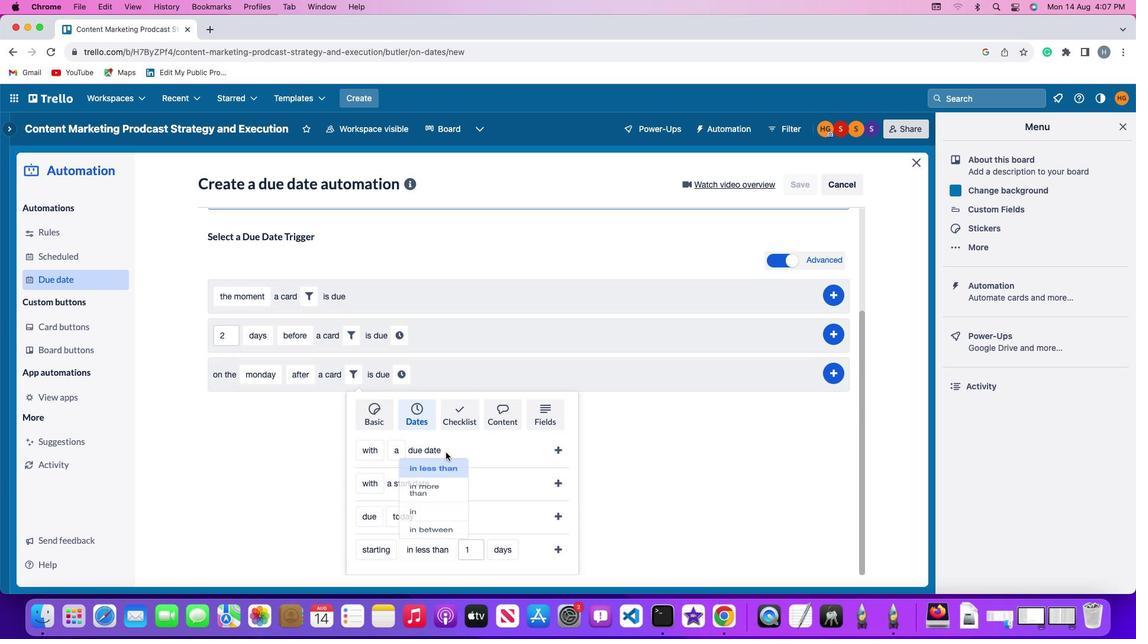 
Action: Mouse moved to (484, 557)
Screenshot: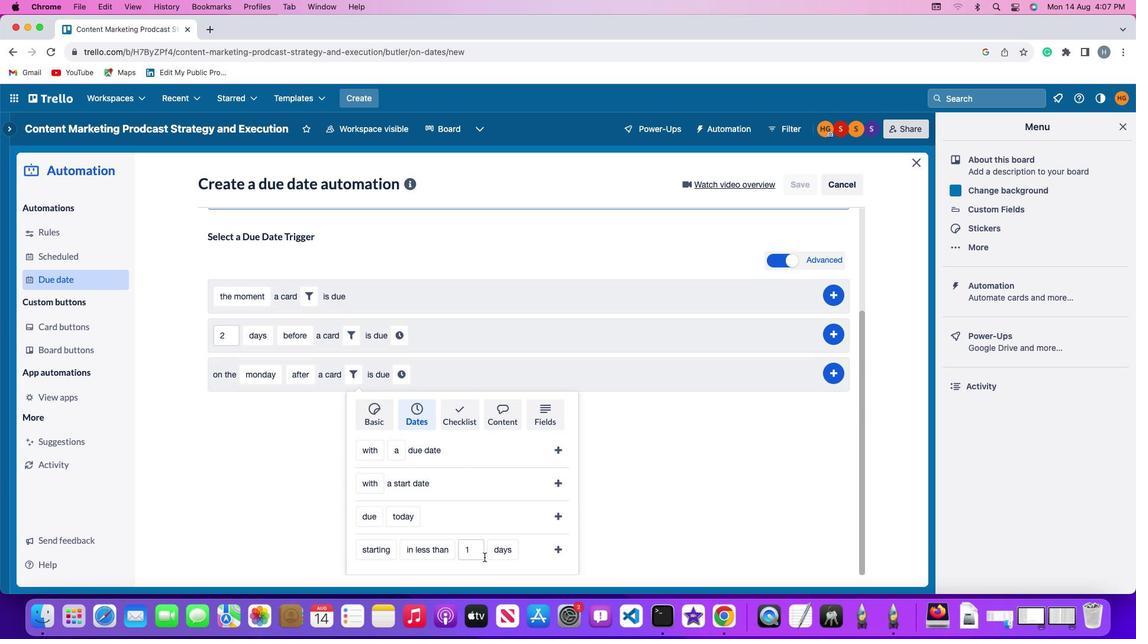 
Action: Mouse pressed left at (484, 557)
Screenshot: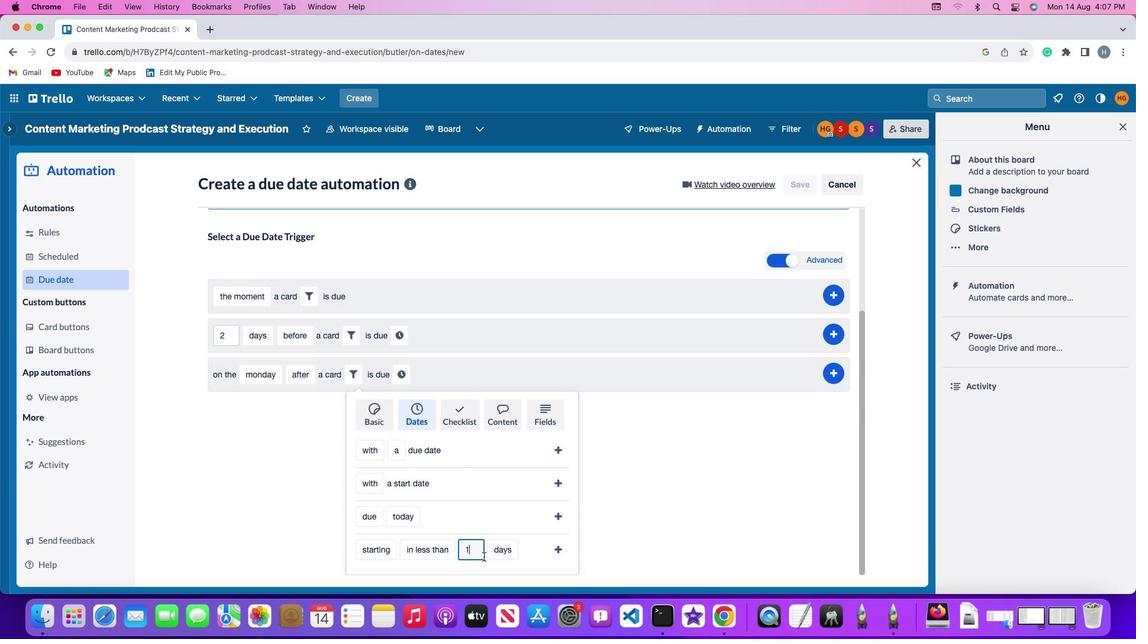 
Action: Mouse moved to (482, 553)
Screenshot: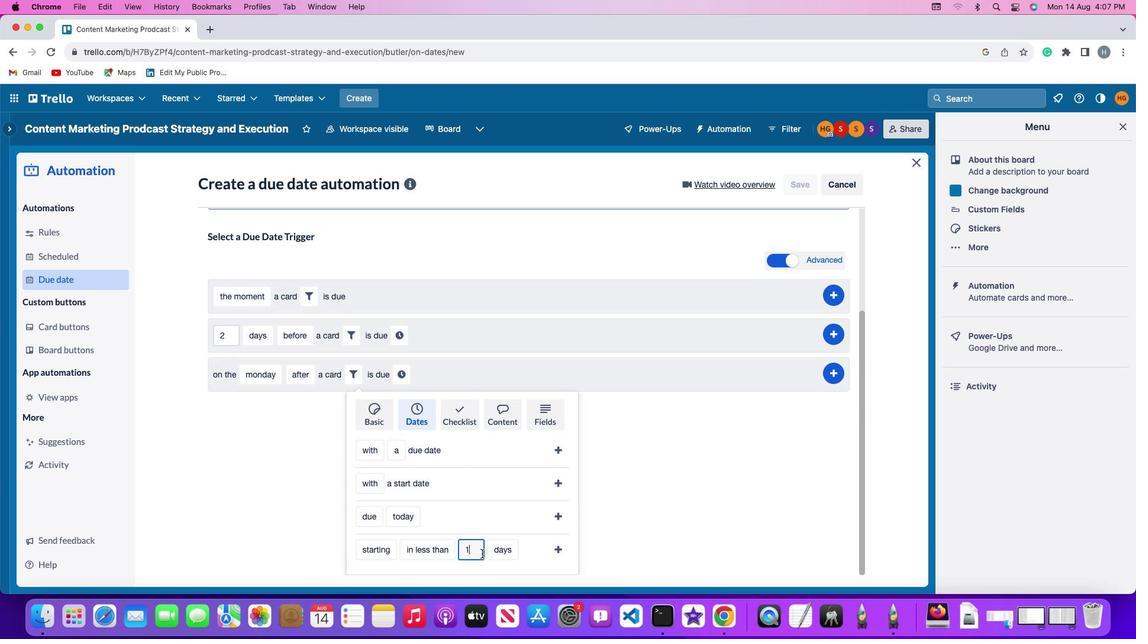 
Action: Key pressed Key.backspace'1'
Screenshot: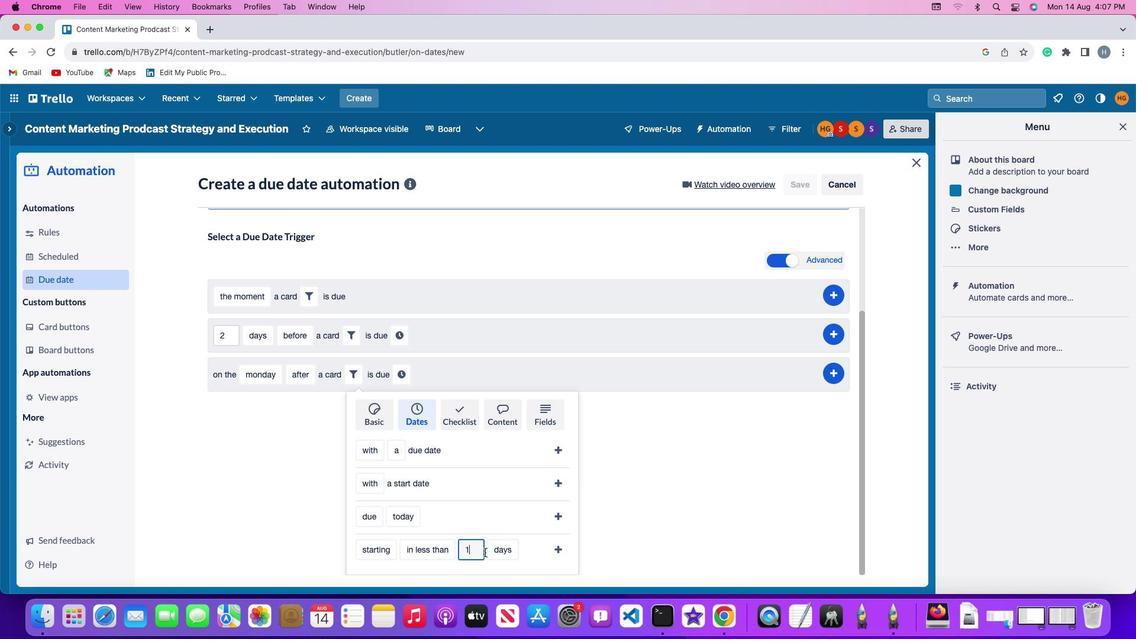 
Action: Mouse moved to (497, 551)
Screenshot: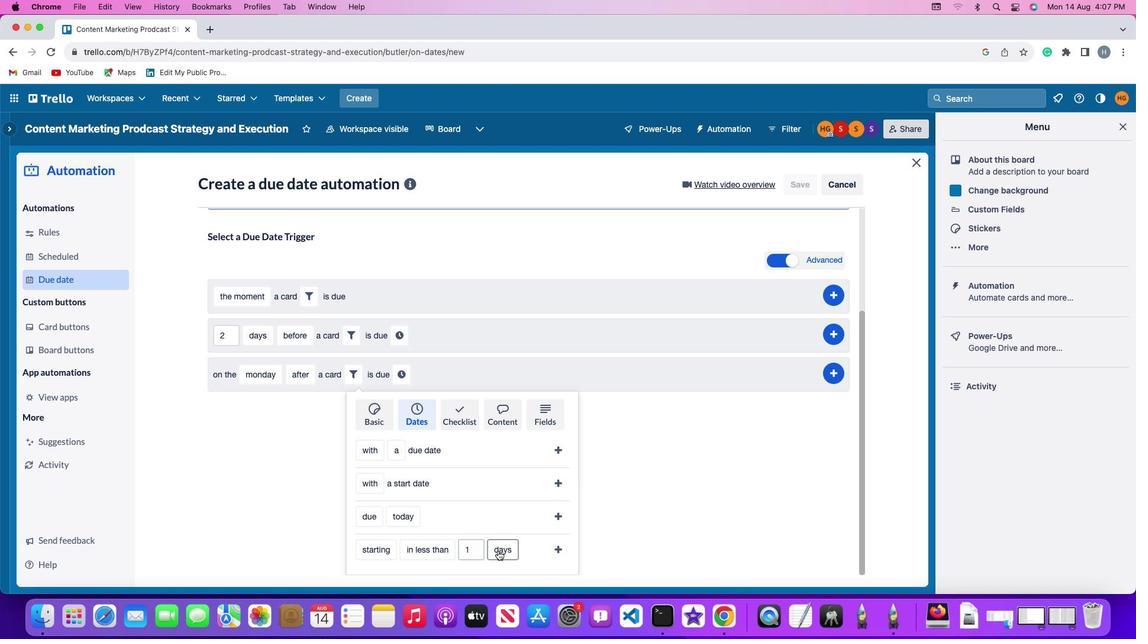
Action: Mouse pressed left at (497, 551)
Screenshot: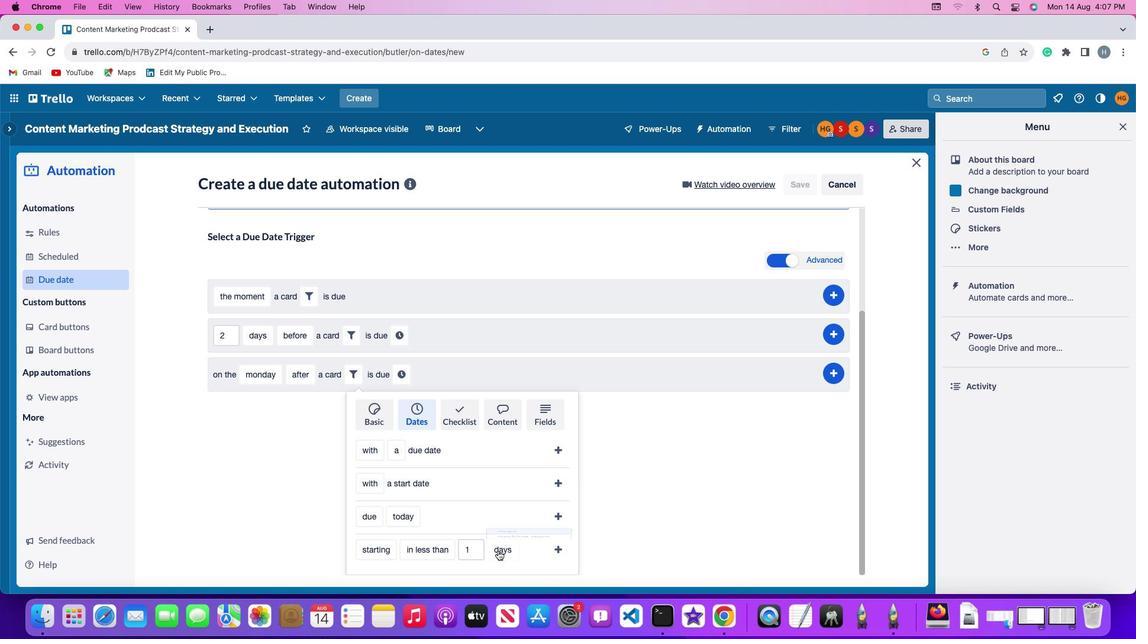 
Action: Mouse moved to (504, 533)
Screenshot: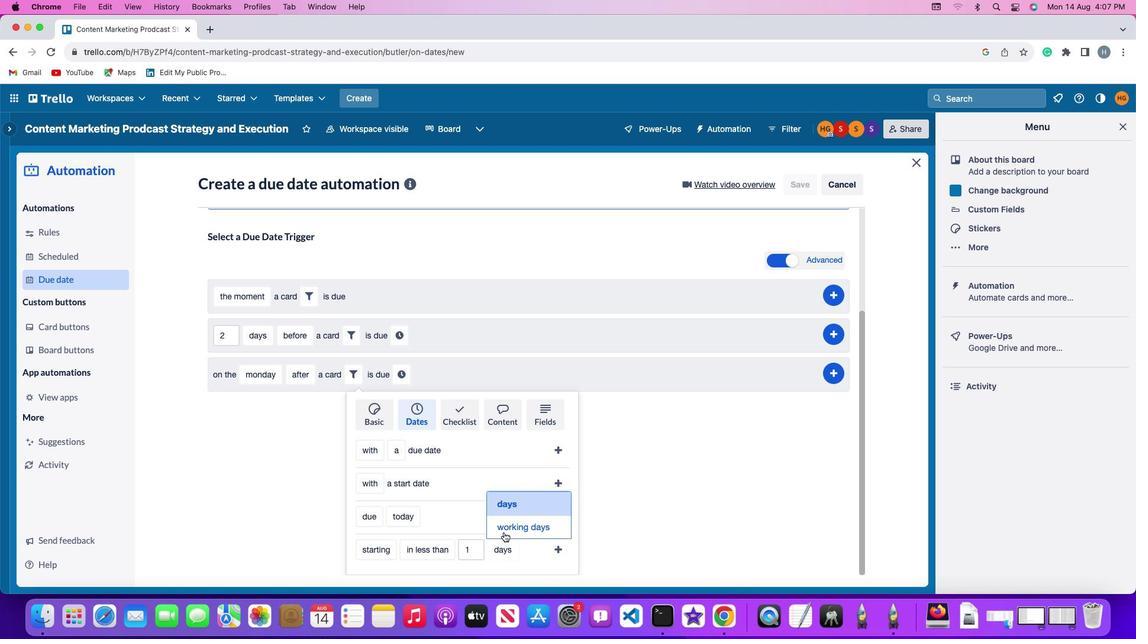 
Action: Mouse pressed left at (504, 533)
Screenshot: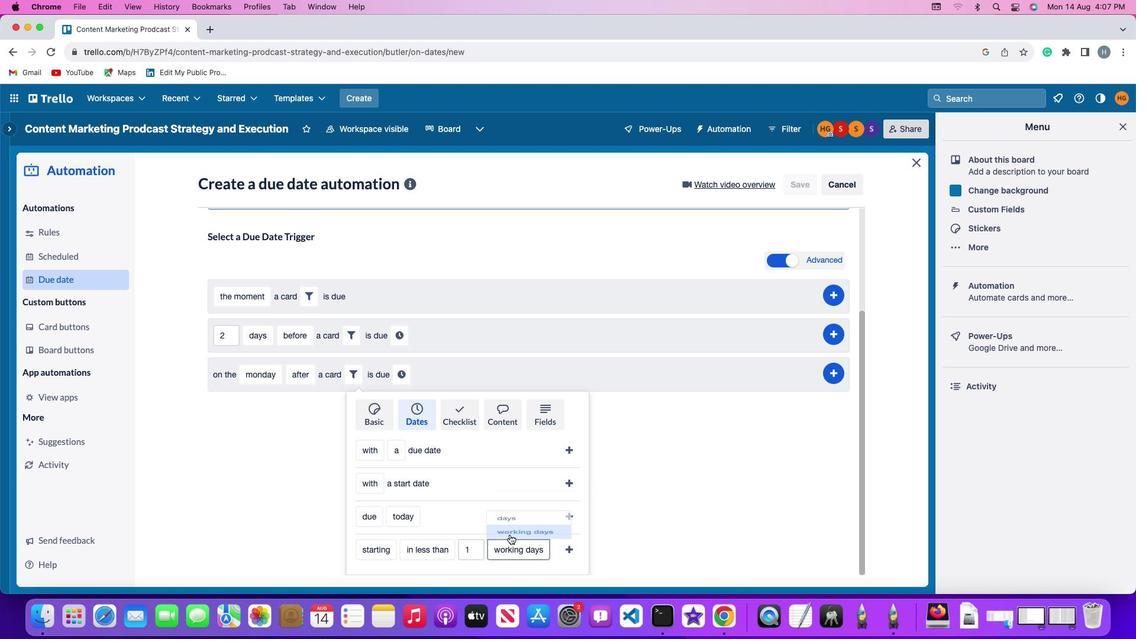 
Action: Mouse moved to (566, 548)
Screenshot: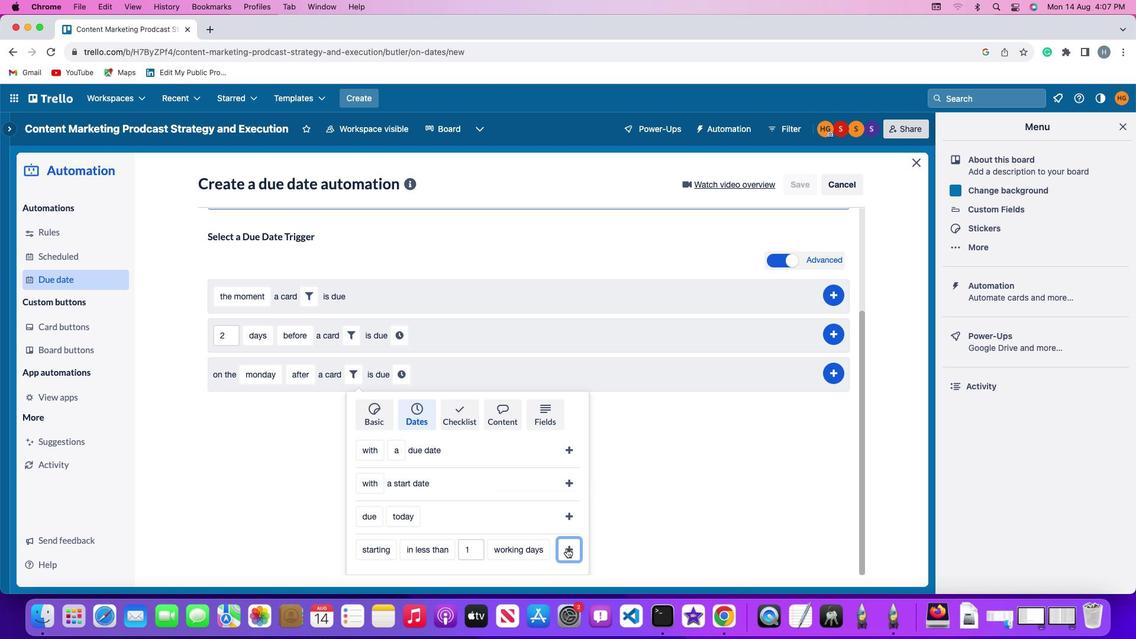 
Action: Mouse pressed left at (566, 548)
Screenshot: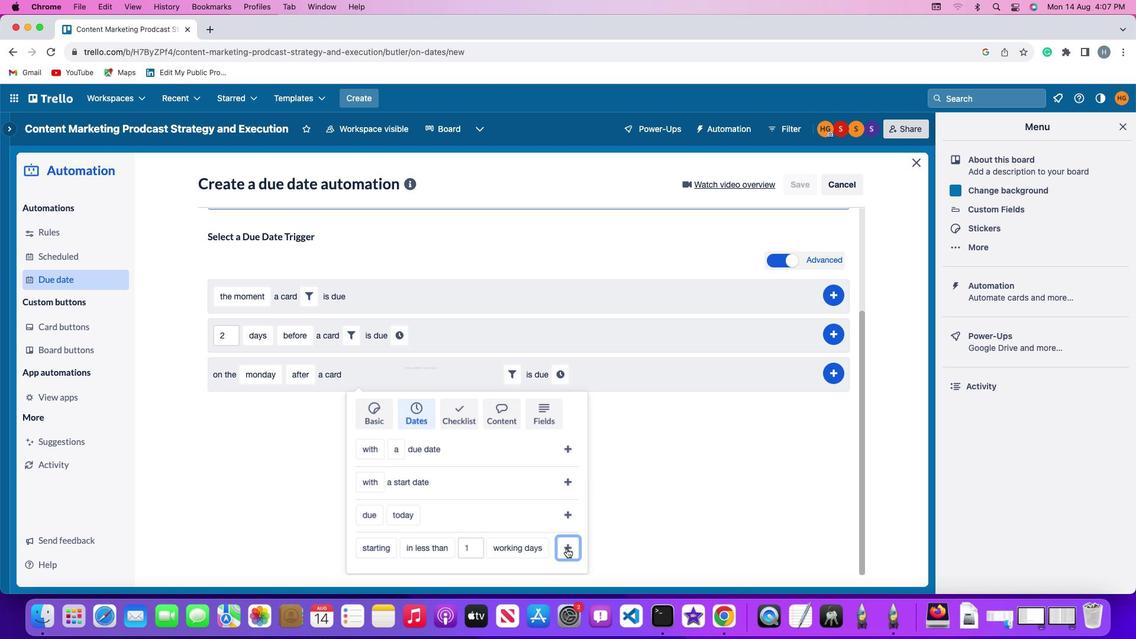 
Action: Mouse moved to (563, 519)
Screenshot: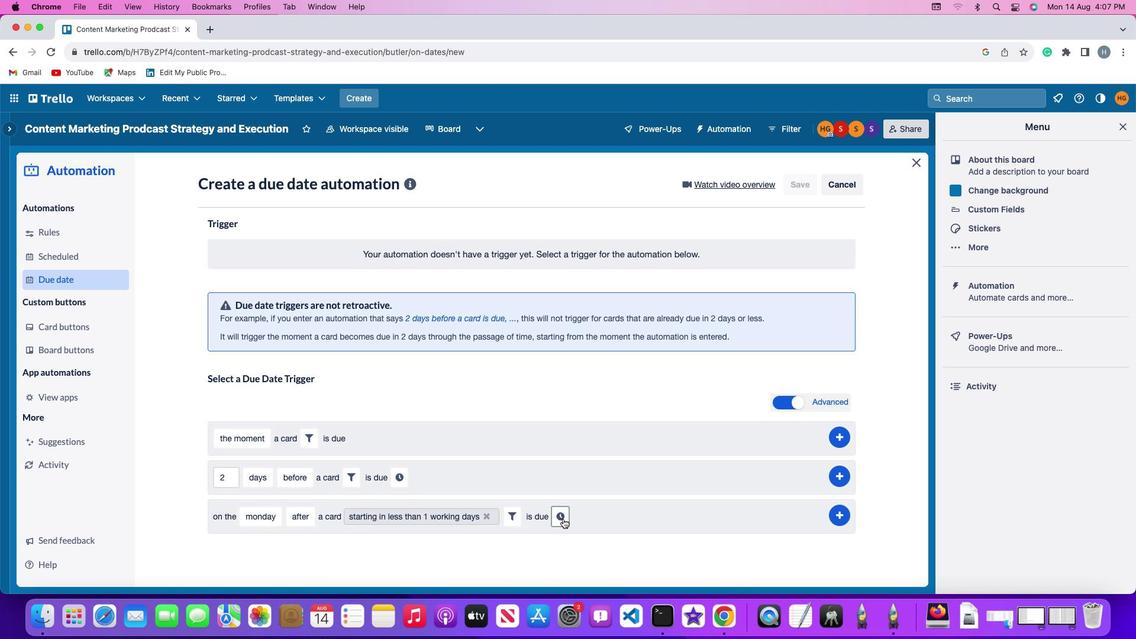 
Action: Mouse pressed left at (563, 519)
Screenshot: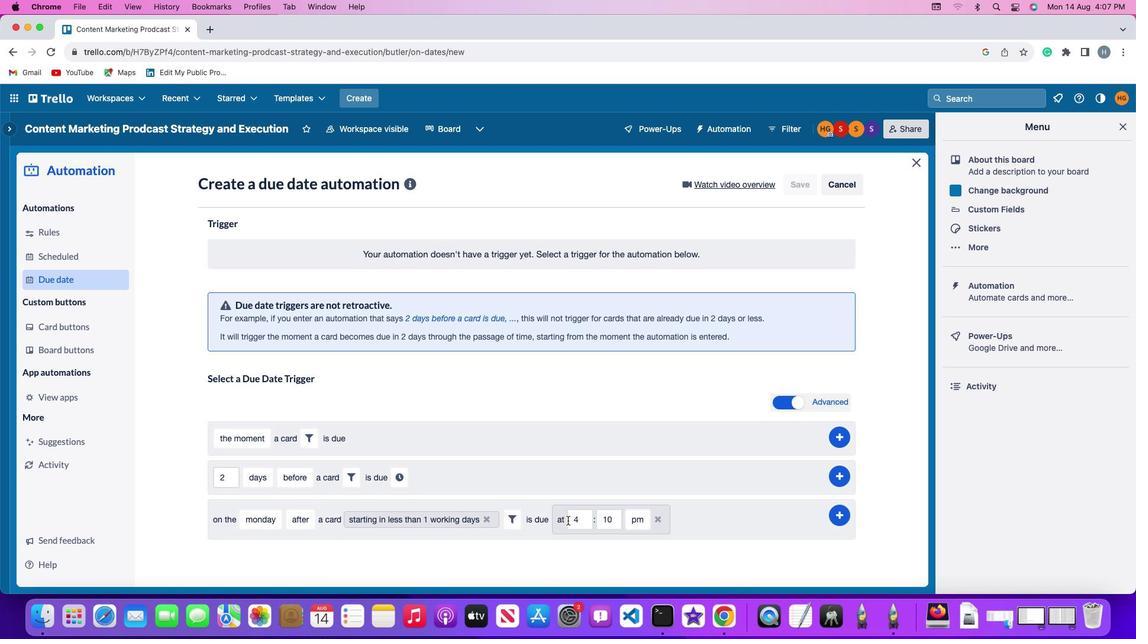 
Action: Mouse moved to (580, 521)
Screenshot: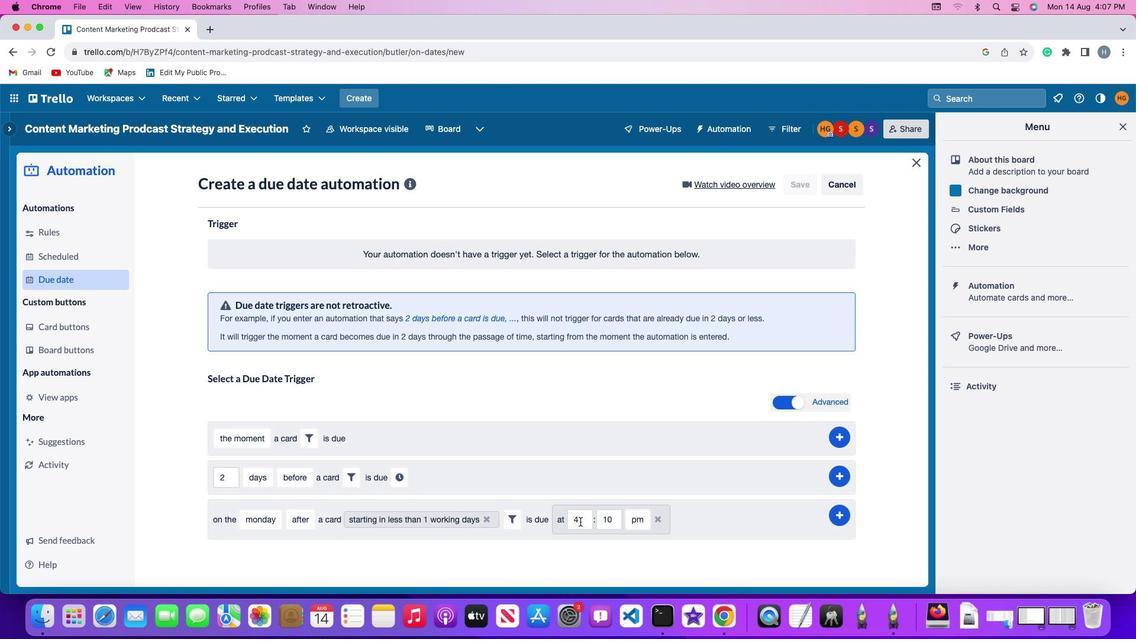 
Action: Mouse pressed left at (580, 521)
Screenshot: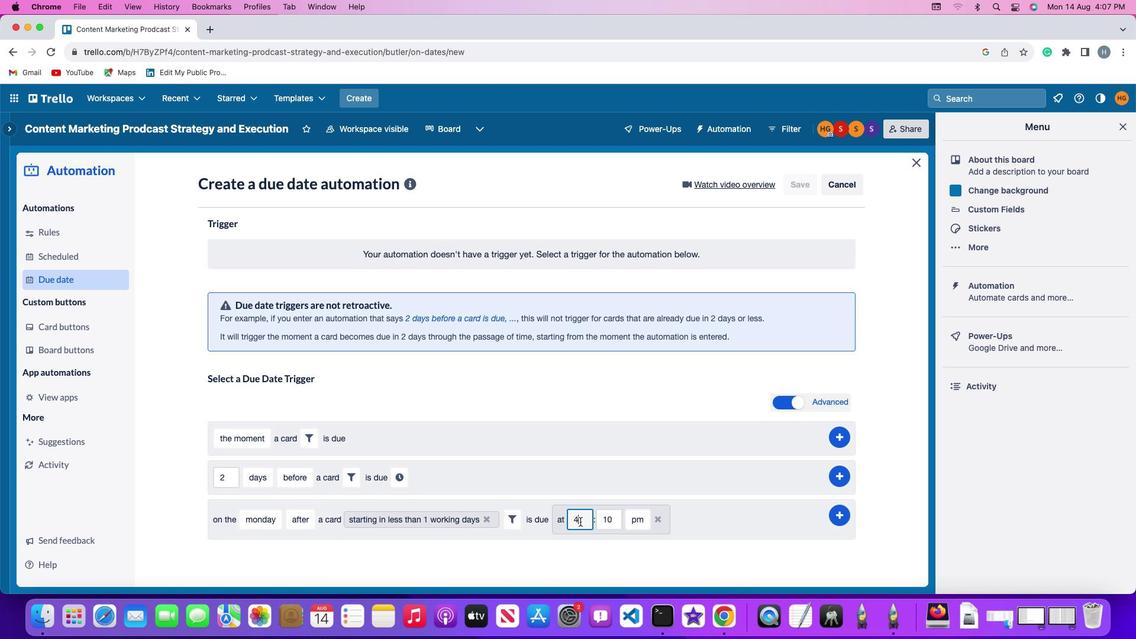 
Action: Key pressed Key.backspaceKey.backspace'1''1'
Screenshot: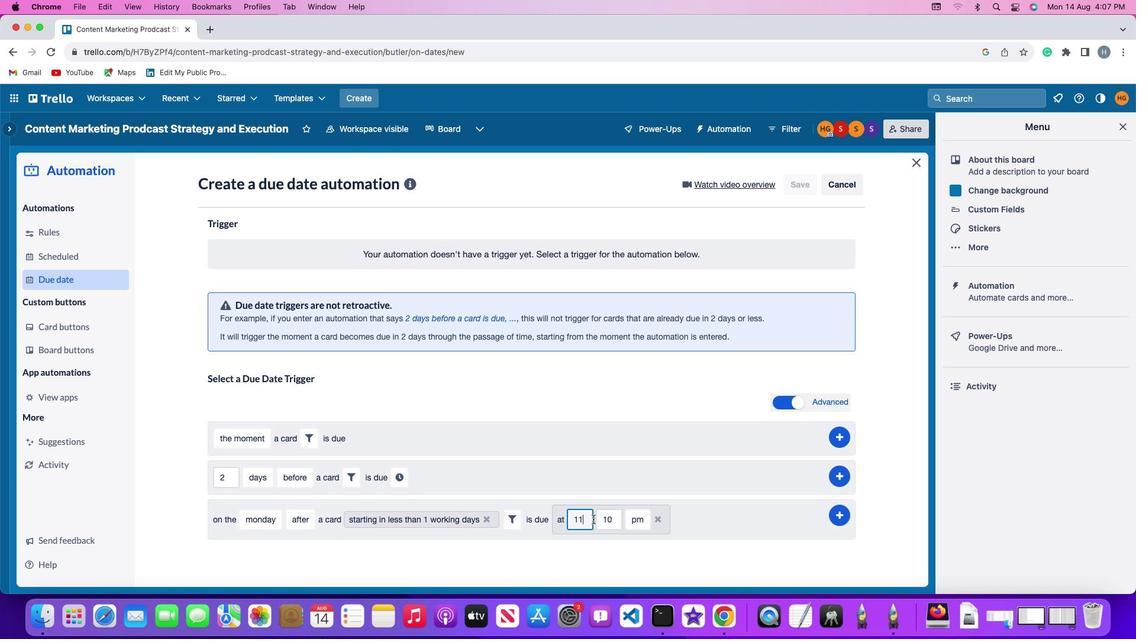 
Action: Mouse moved to (606, 519)
Screenshot: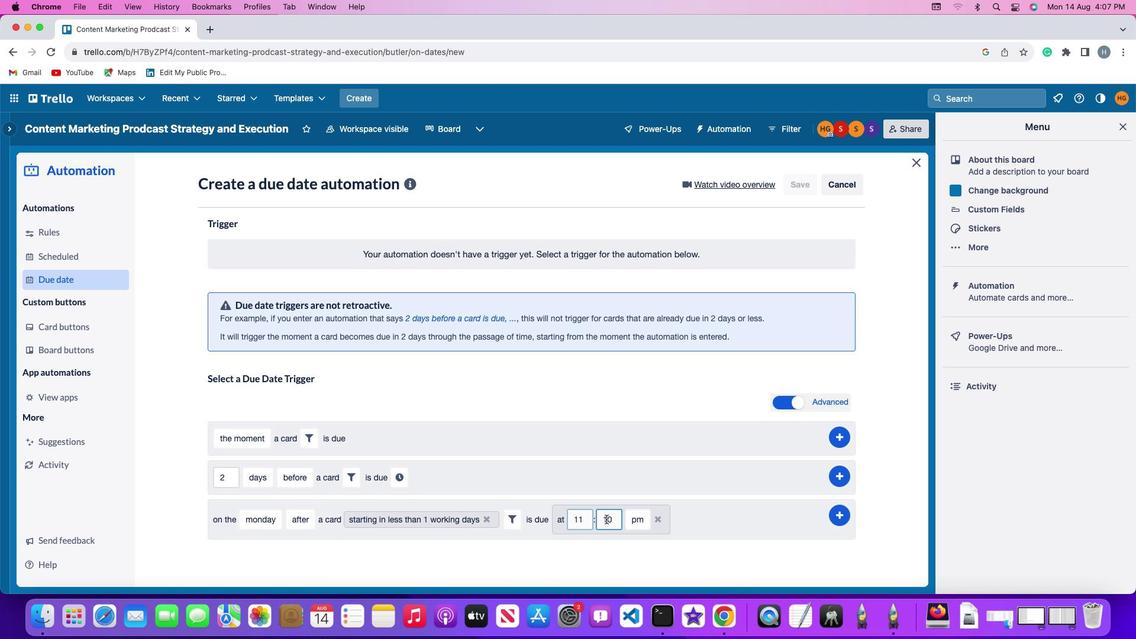 
Action: Mouse pressed left at (606, 519)
Screenshot: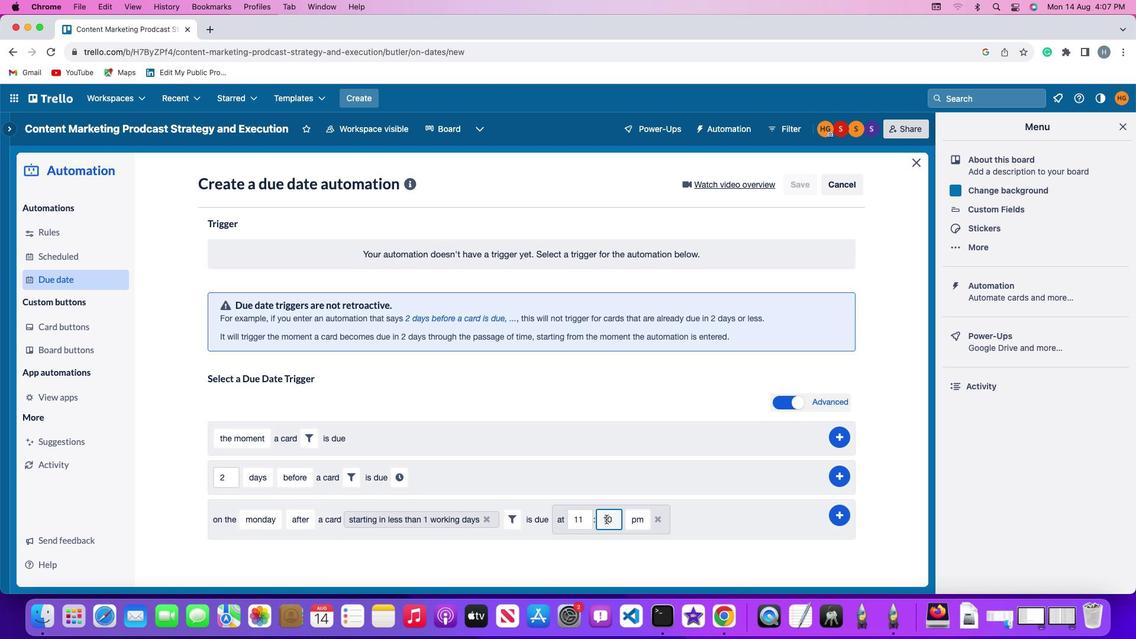 
Action: Mouse moved to (606, 519)
Screenshot: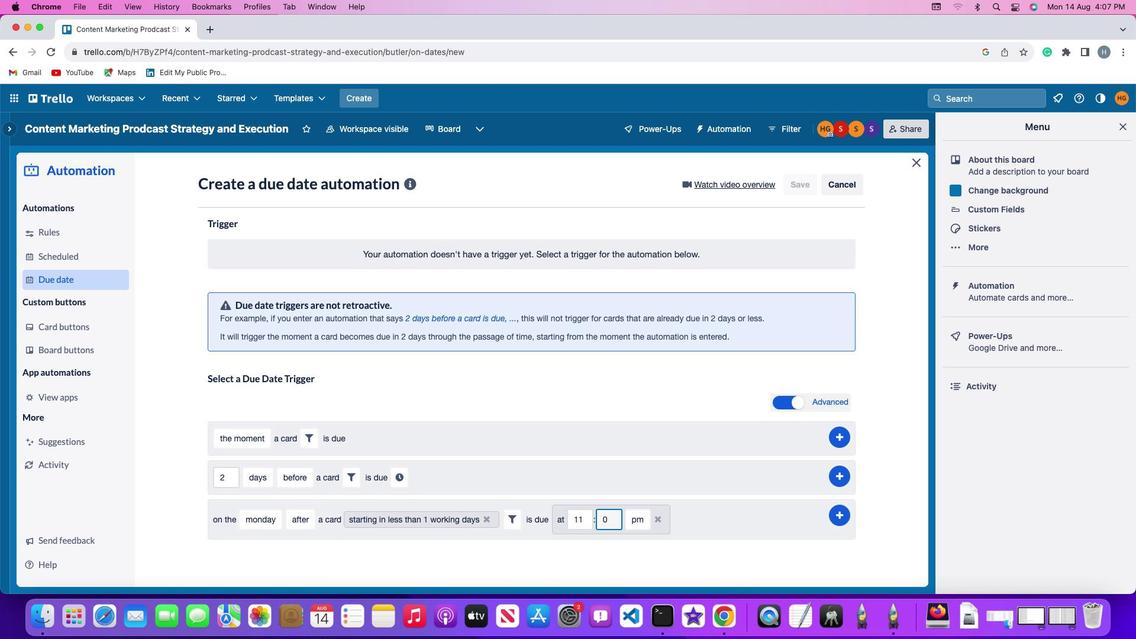 
Action: Key pressed Key.backspaceKey.backspace
Screenshot: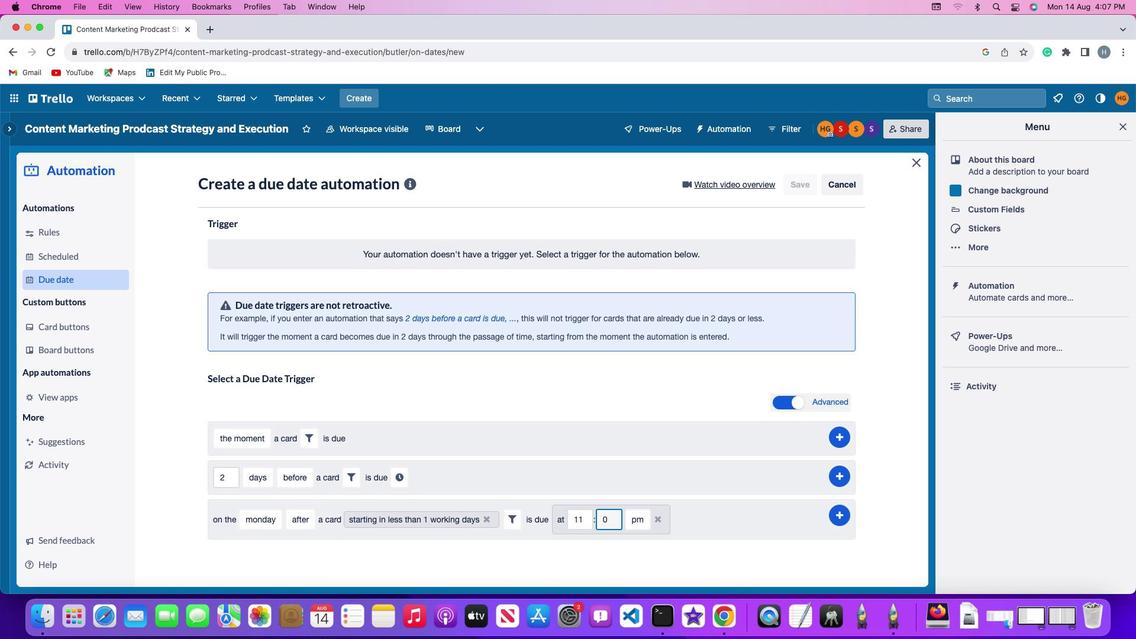 
Action: Mouse moved to (609, 520)
Screenshot: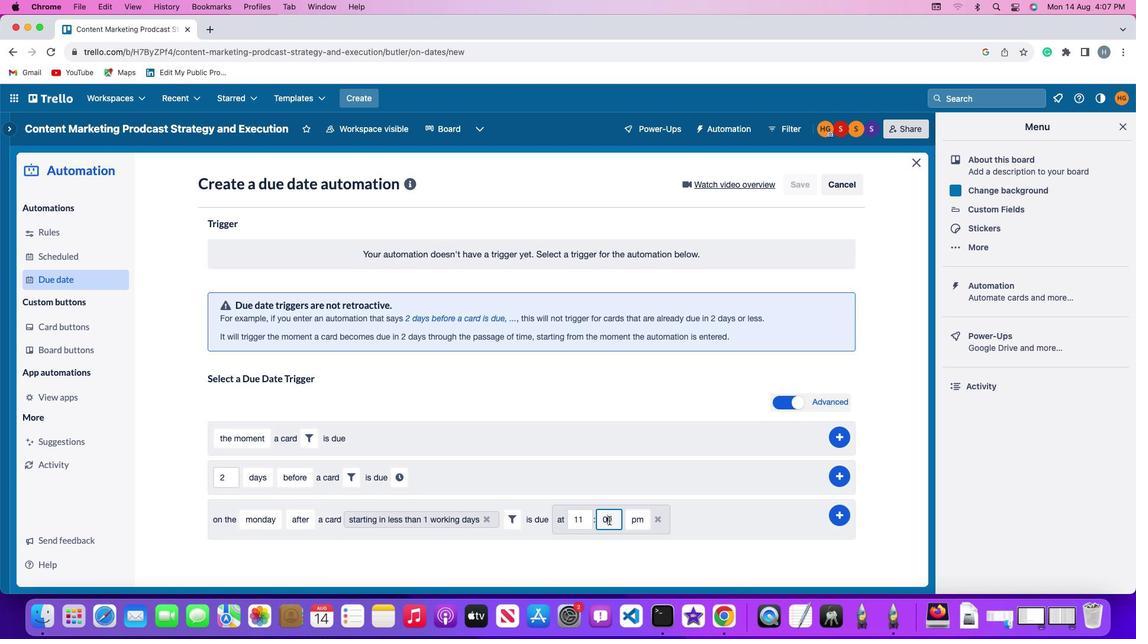 
Action: Key pressed '0'
Screenshot: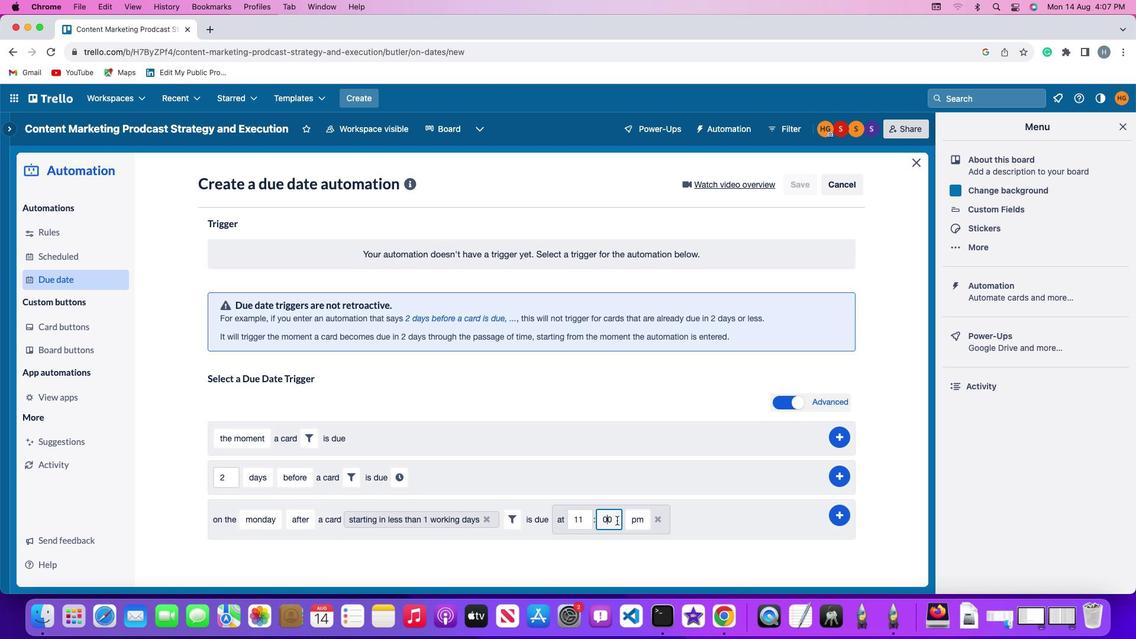 
Action: Mouse moved to (629, 519)
Screenshot: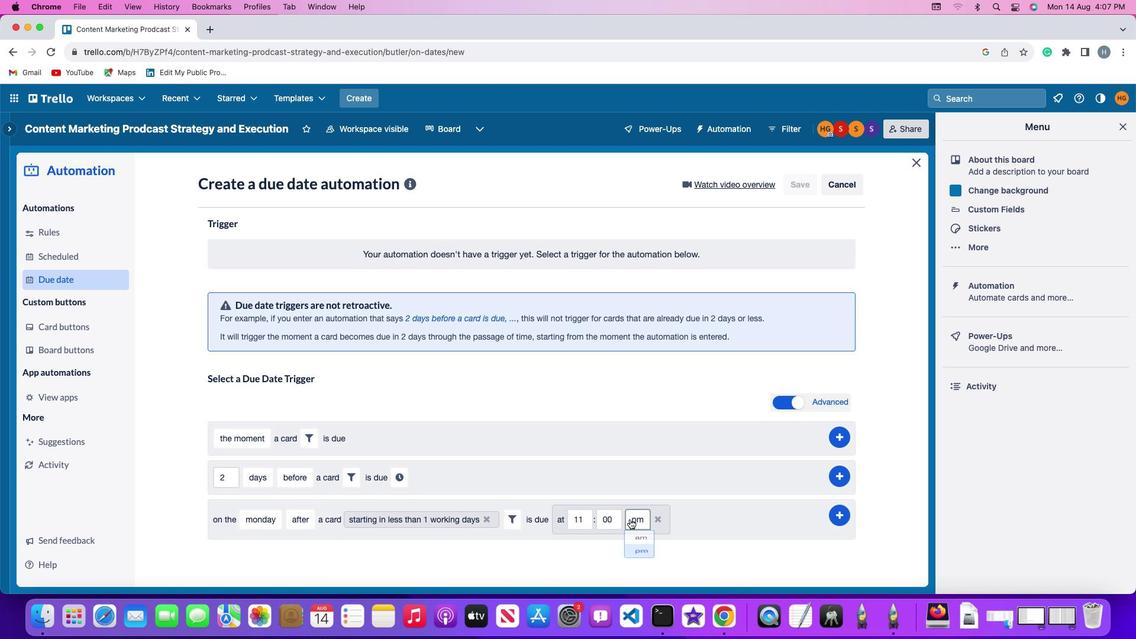 
Action: Mouse pressed left at (629, 519)
Screenshot: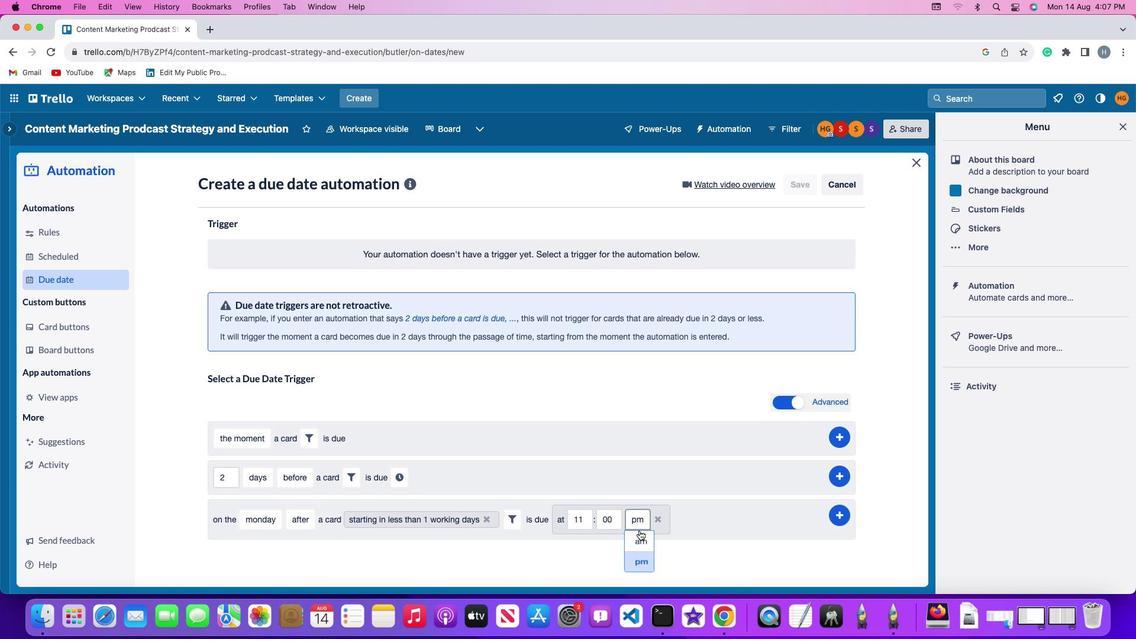 
Action: Mouse moved to (643, 538)
Screenshot: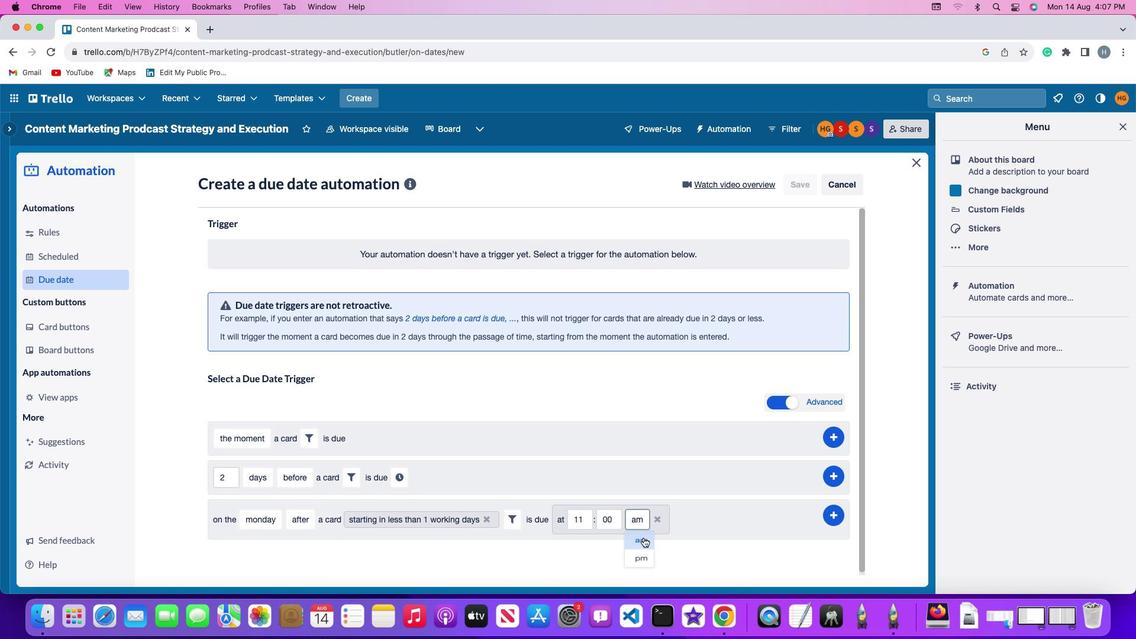 
Action: Mouse pressed left at (643, 538)
Screenshot: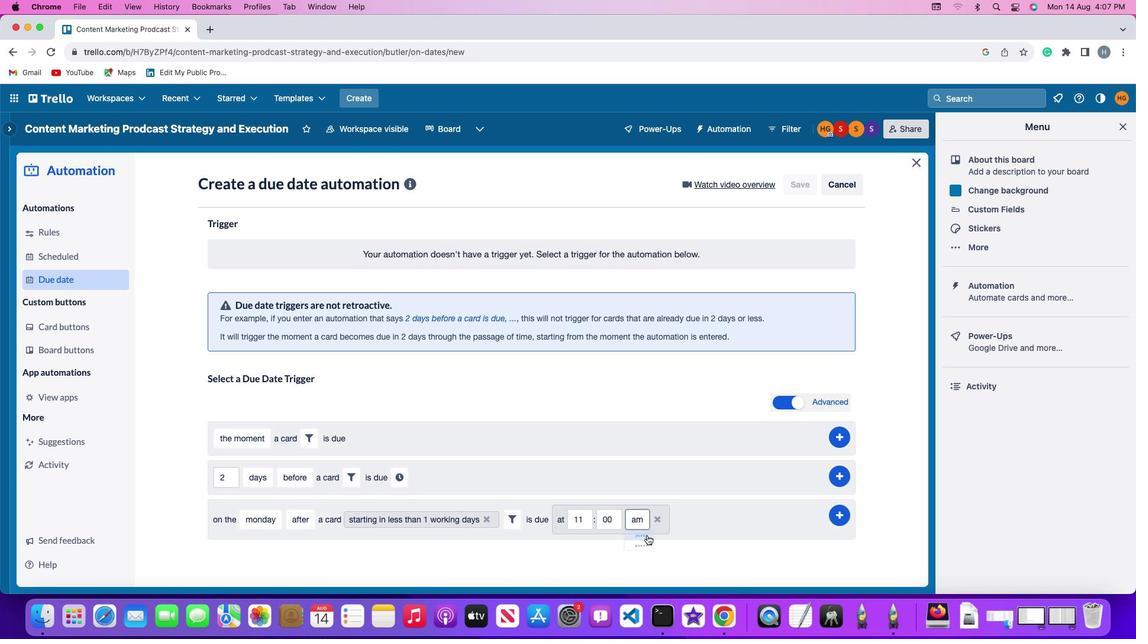 
Action: Mouse moved to (844, 510)
Screenshot: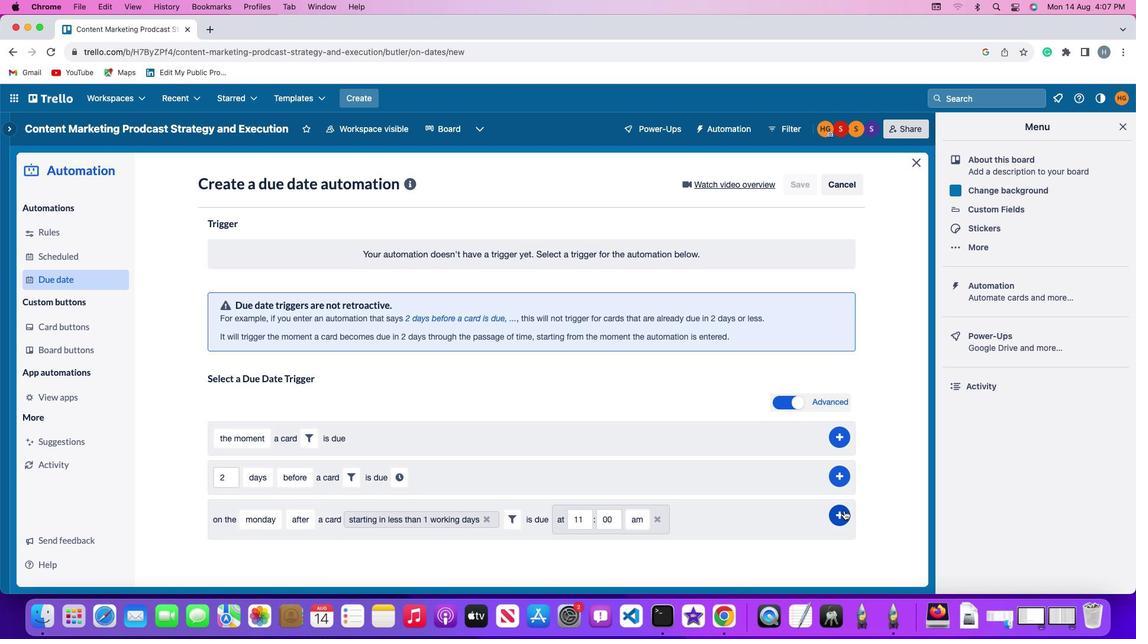 
Action: Mouse pressed left at (844, 510)
Screenshot: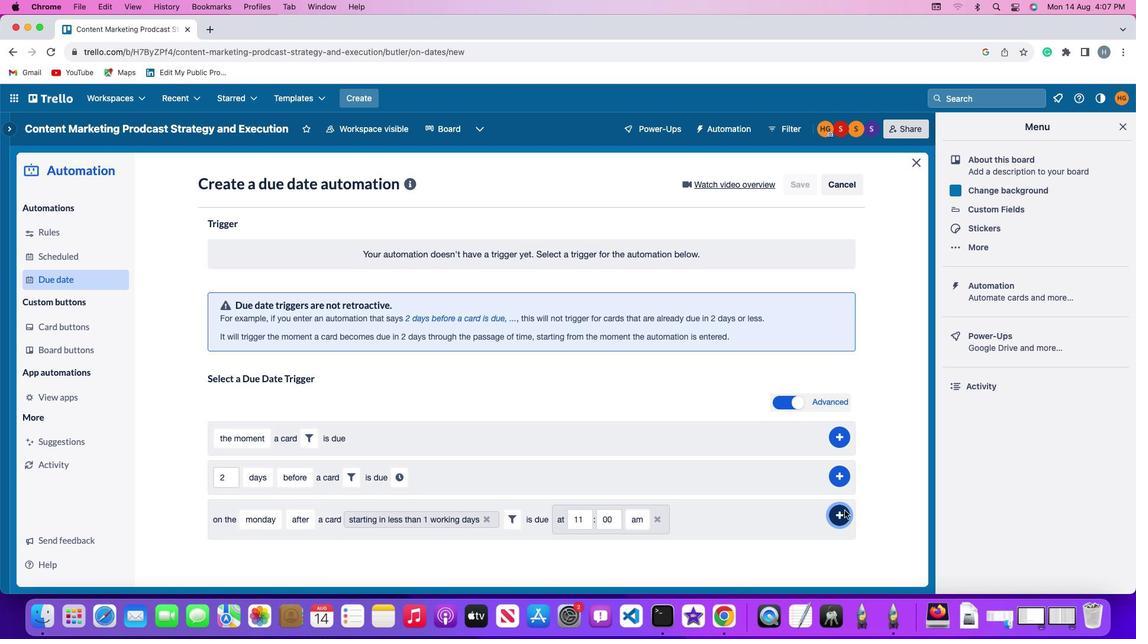 
Action: Mouse moved to (876, 417)
Screenshot: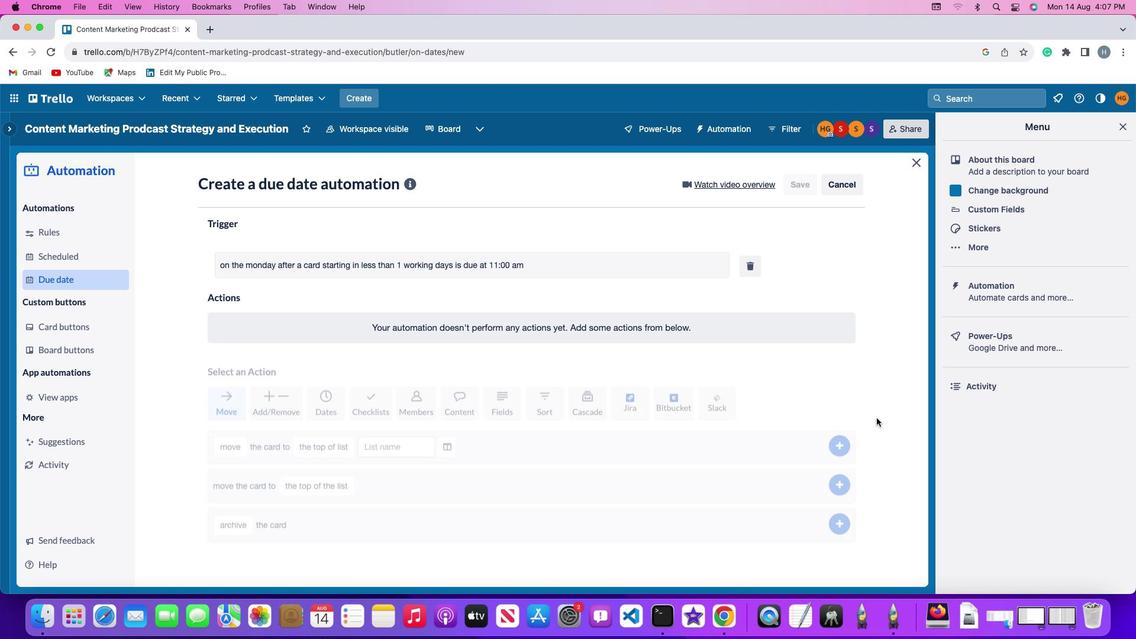 
